 Task: Find the nearest metro station to the Louvre Museum in Paris.
Action: Mouse moved to (275, 209)
Screenshot: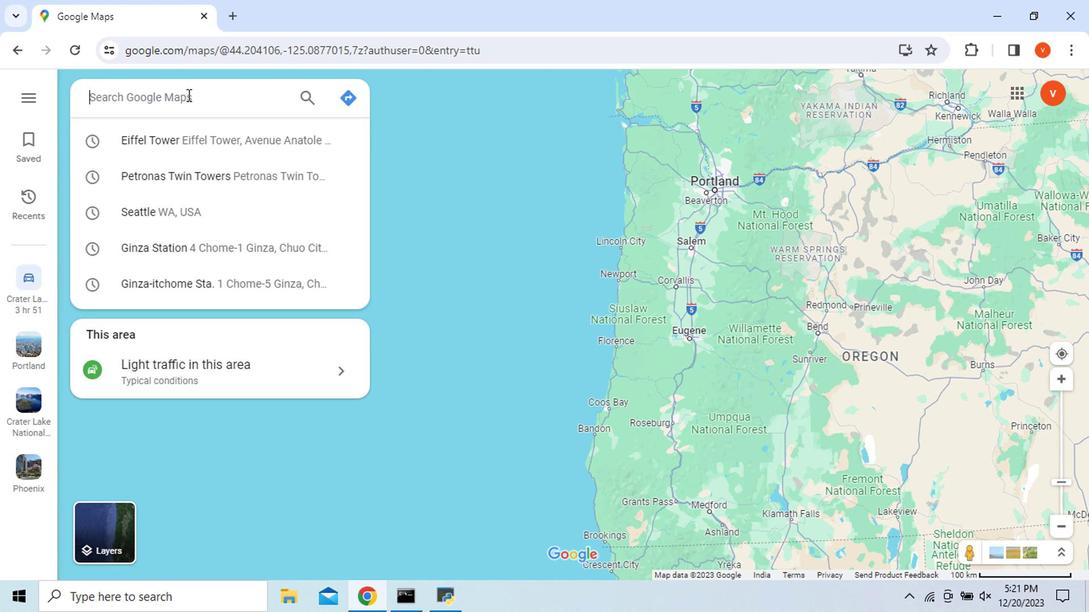 
Action: Mouse pressed left at (275, 209)
Screenshot: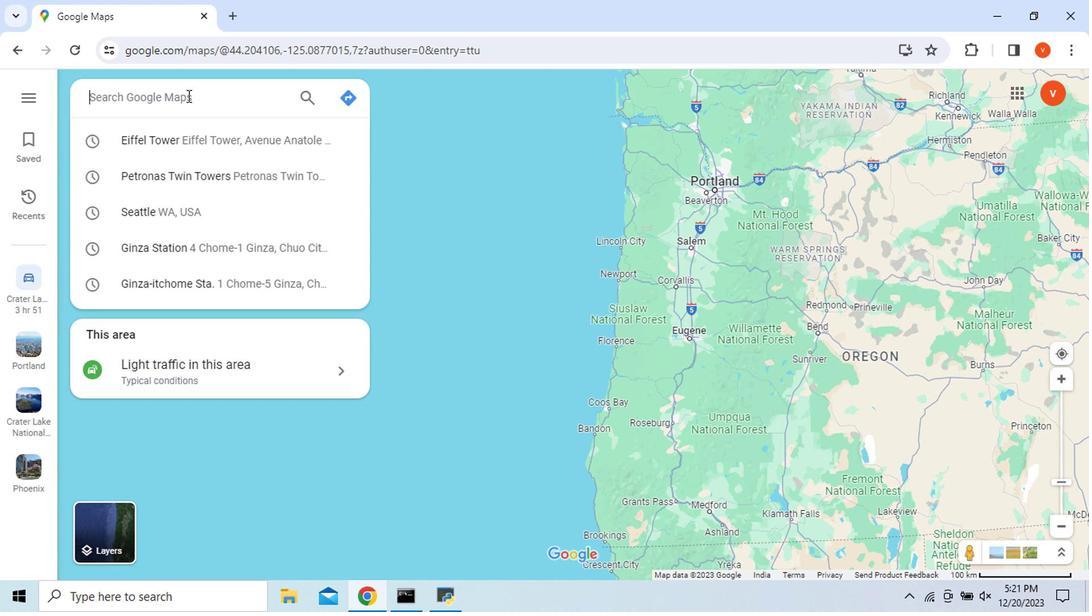 
Action: Mouse moved to (275, 211)
Screenshot: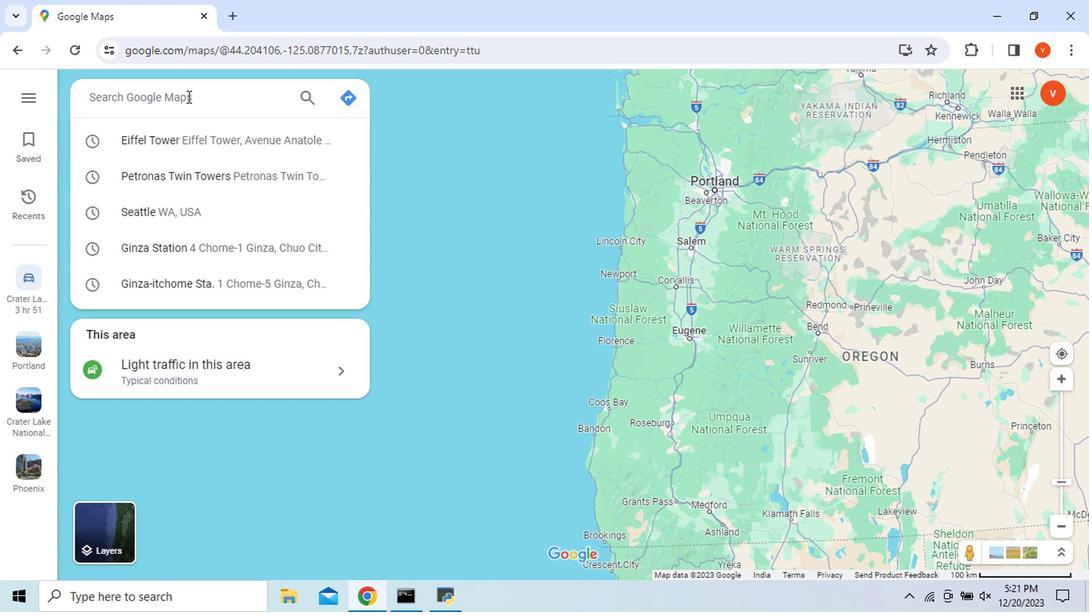
Action: Key pressed <Key.shift_r>Louvre
Screenshot: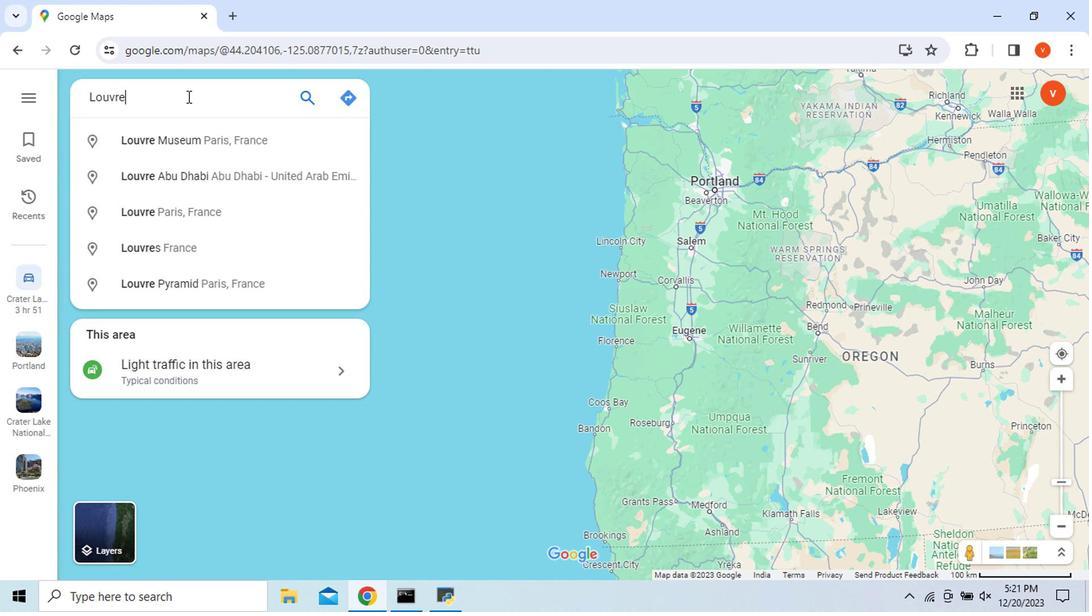 
Action: Mouse moved to (272, 237)
Screenshot: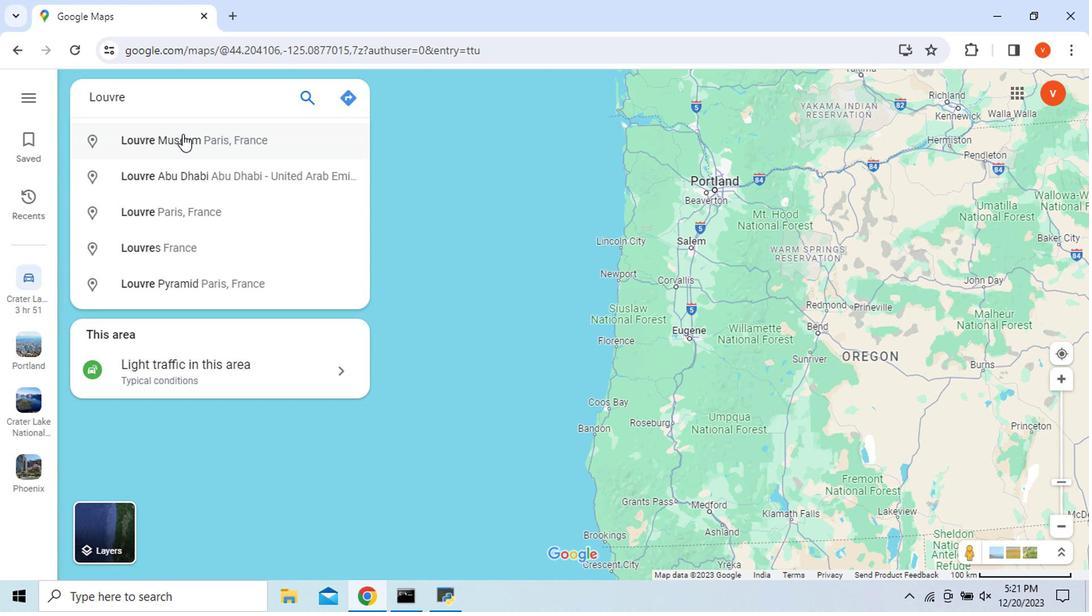 
Action: Mouse pressed left at (272, 237)
Screenshot: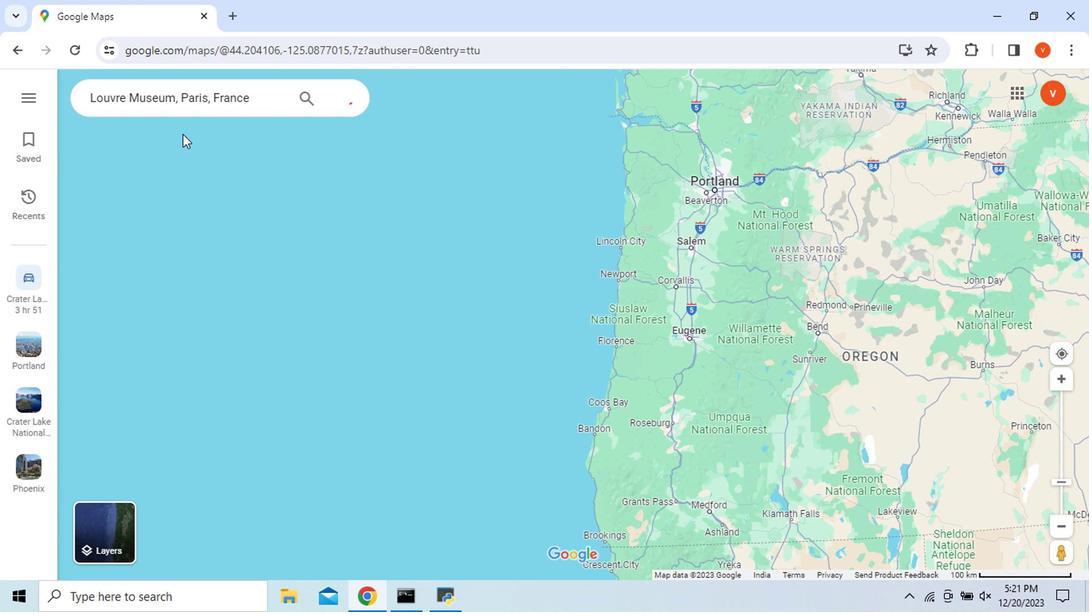 
Action: Mouse moved to (650, 211)
Screenshot: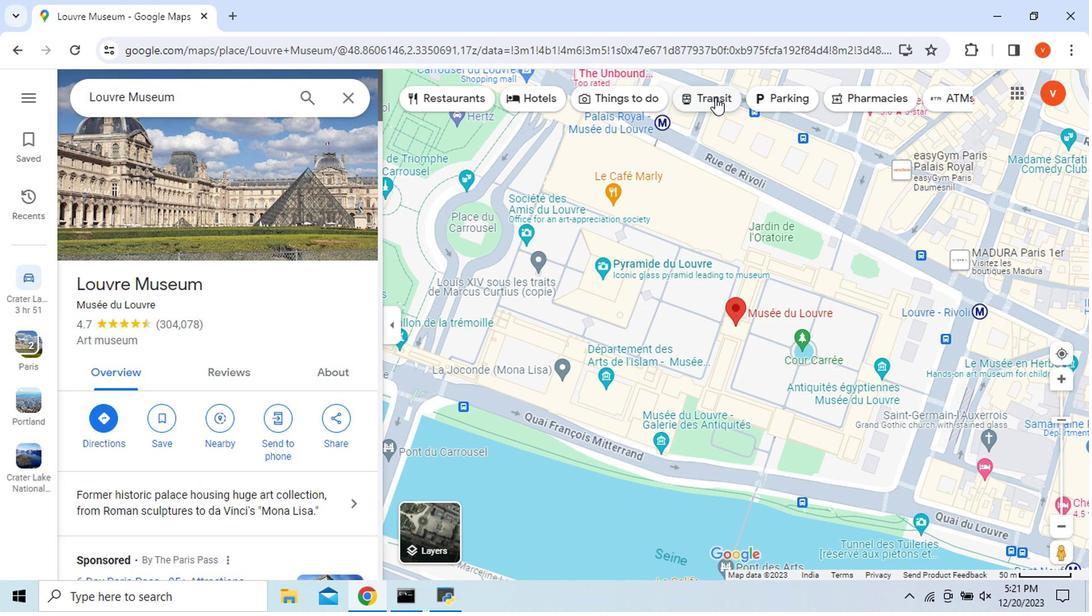 
Action: Mouse pressed left at (650, 211)
Screenshot: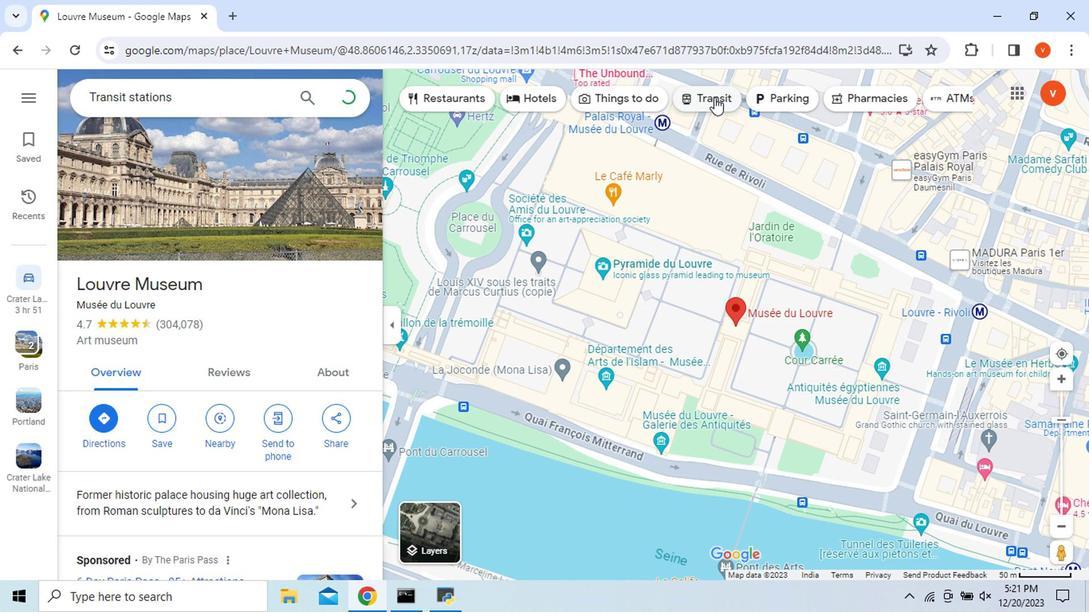 
Action: Mouse moved to (307, 448)
Screenshot: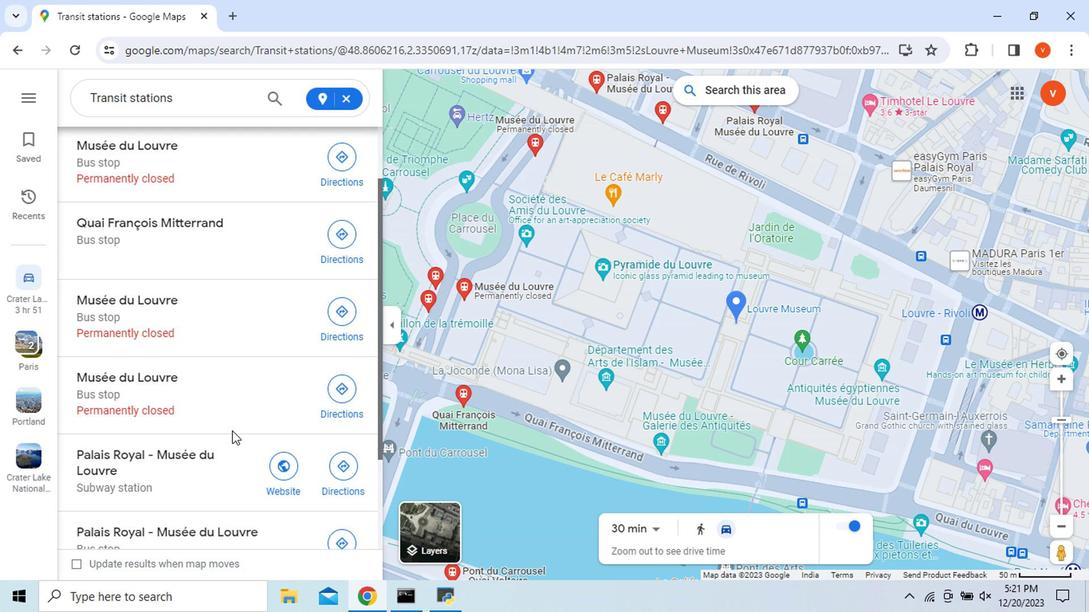 
Action: Mouse scrolled (307, 448) with delta (0, 0)
Screenshot: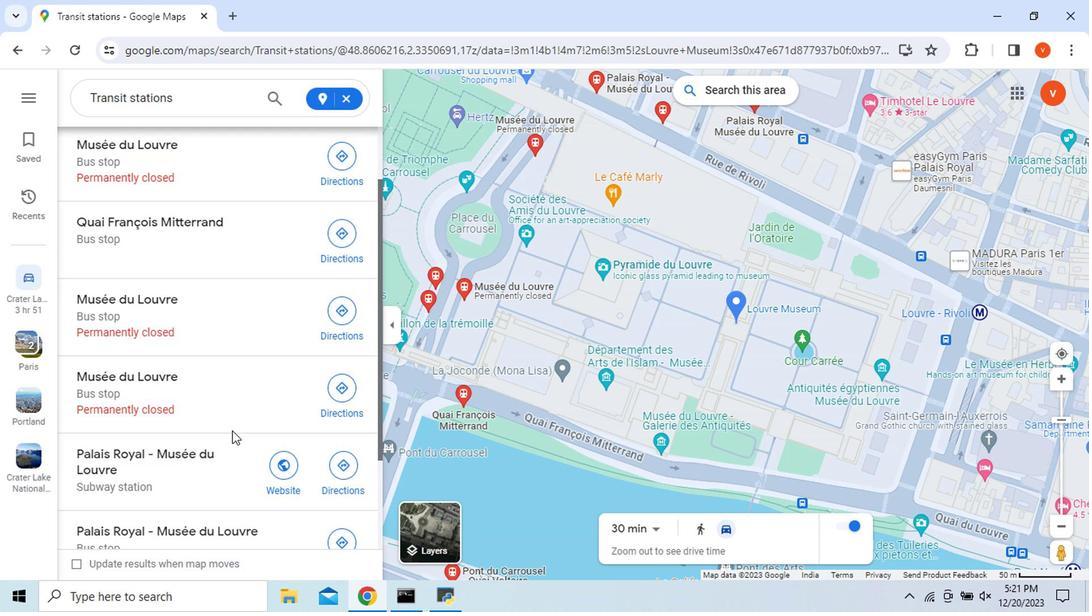 
Action: Mouse scrolled (307, 448) with delta (0, 0)
Screenshot: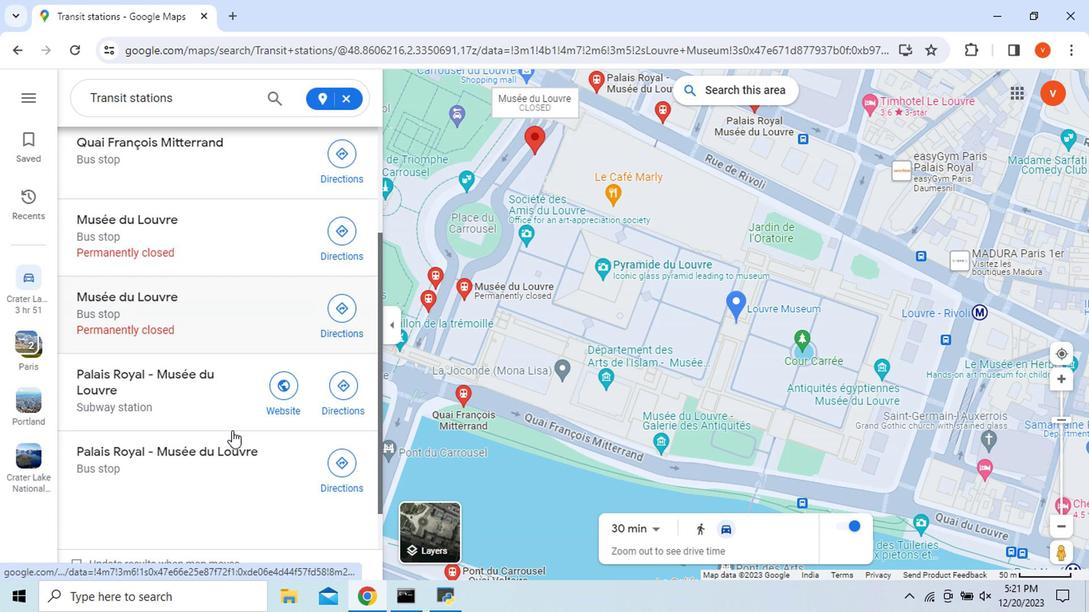 
Action: Mouse moved to (255, 424)
Screenshot: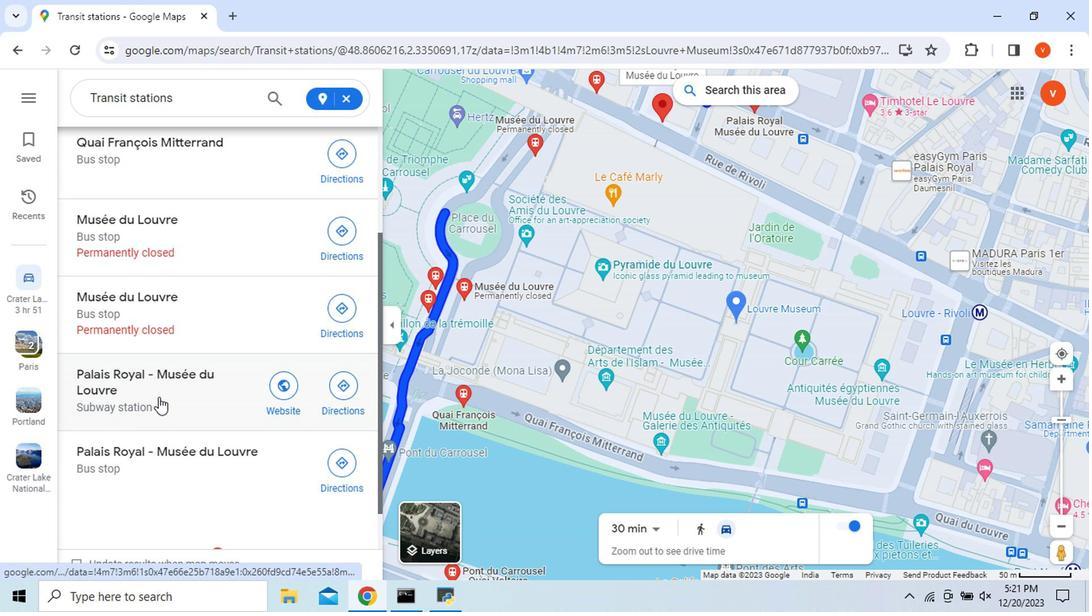 
Action: Mouse pressed left at (255, 424)
Screenshot: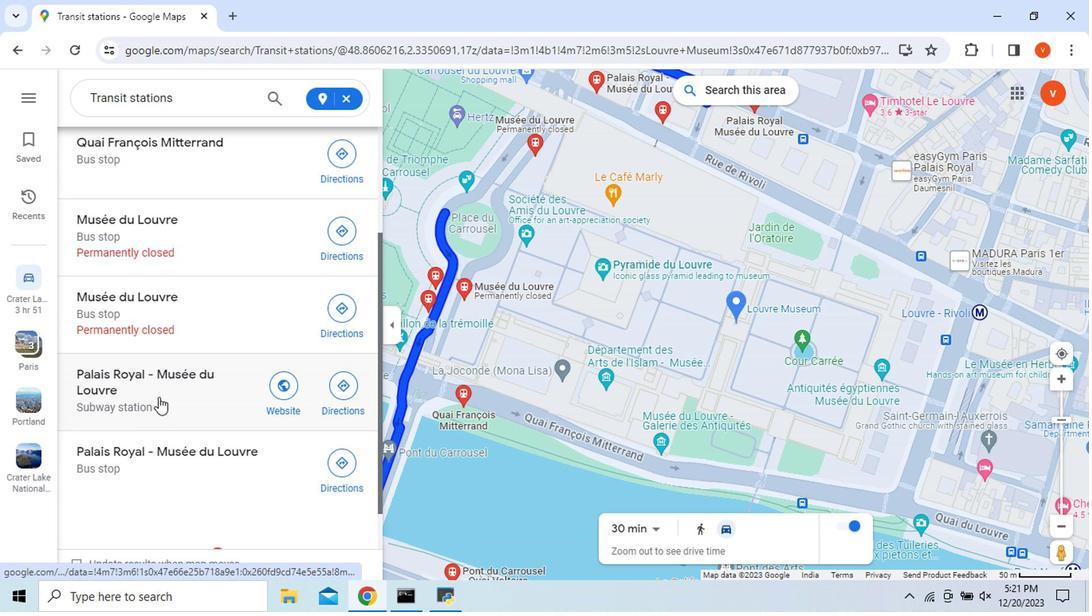 
Action: Mouse moved to (565, 478)
Screenshot: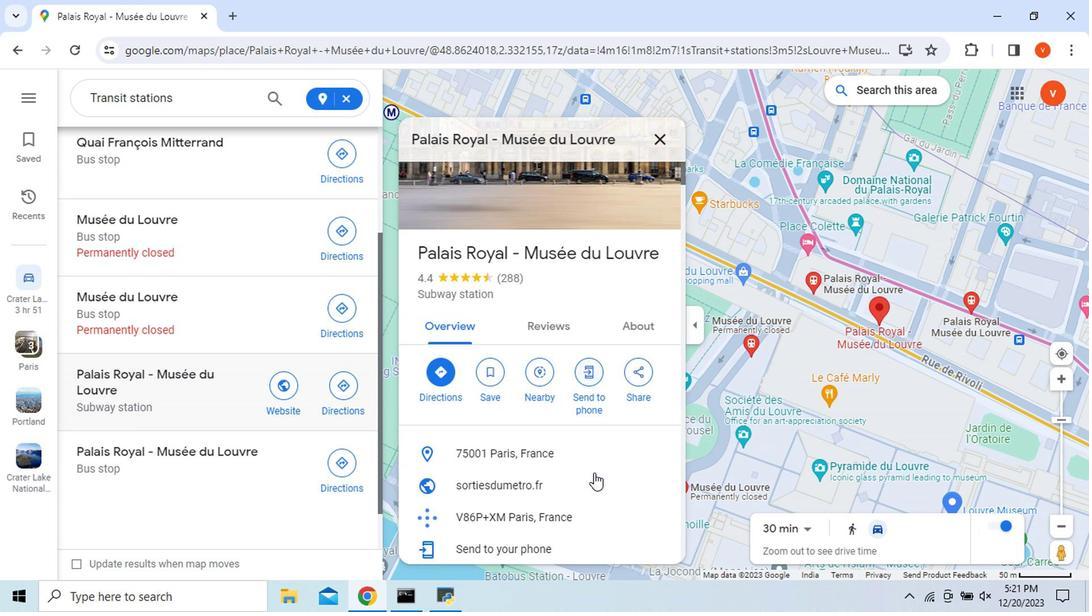 
Action: Mouse scrolled (565, 478) with delta (0, 0)
Screenshot: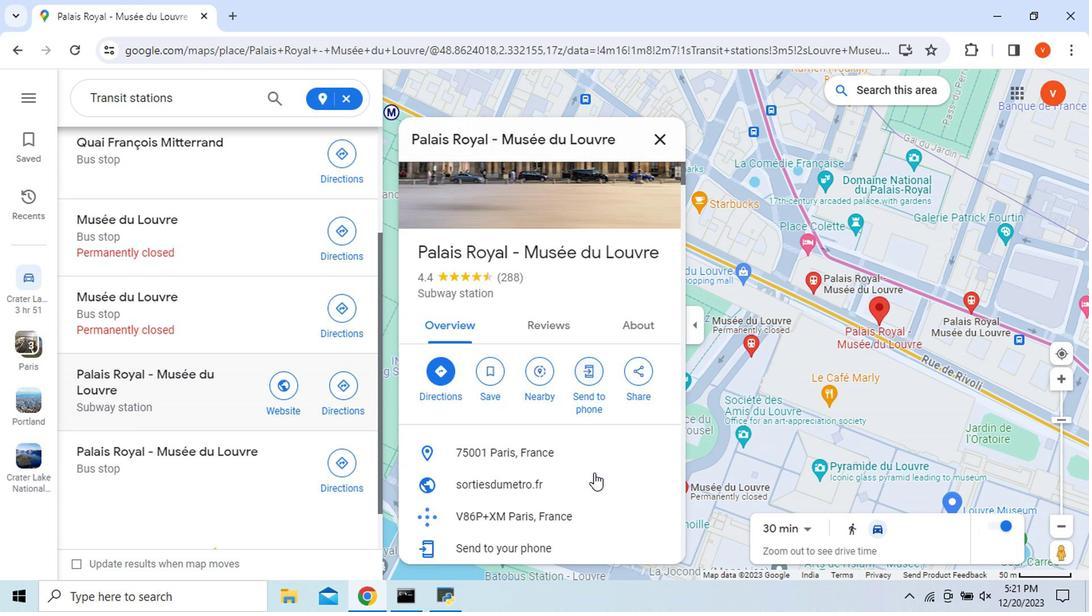 
Action: Mouse scrolled (565, 478) with delta (0, 0)
Screenshot: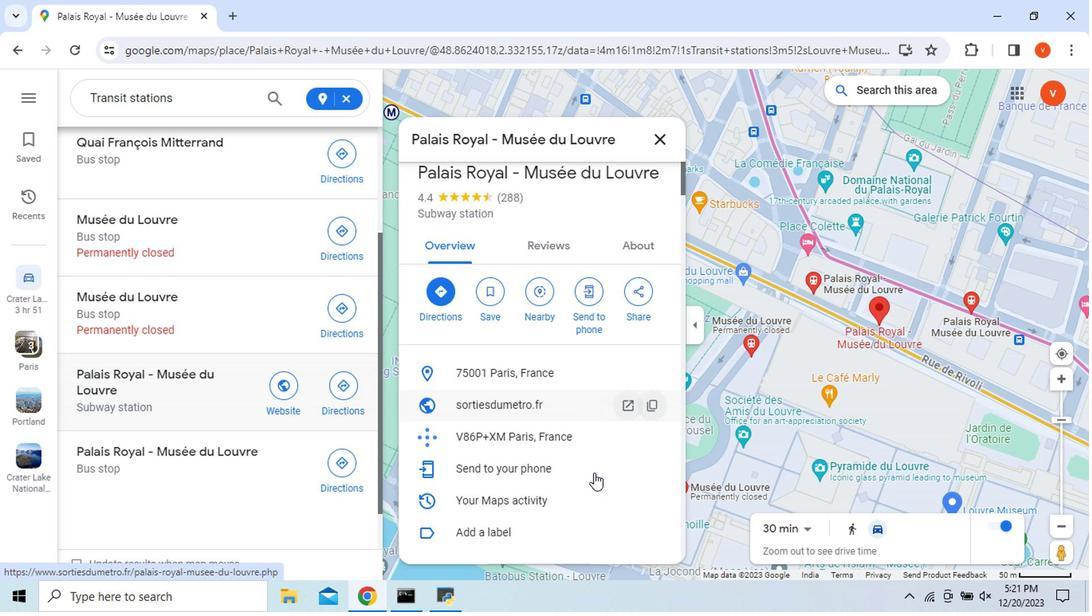 
Action: Mouse scrolled (565, 478) with delta (0, 0)
Screenshot: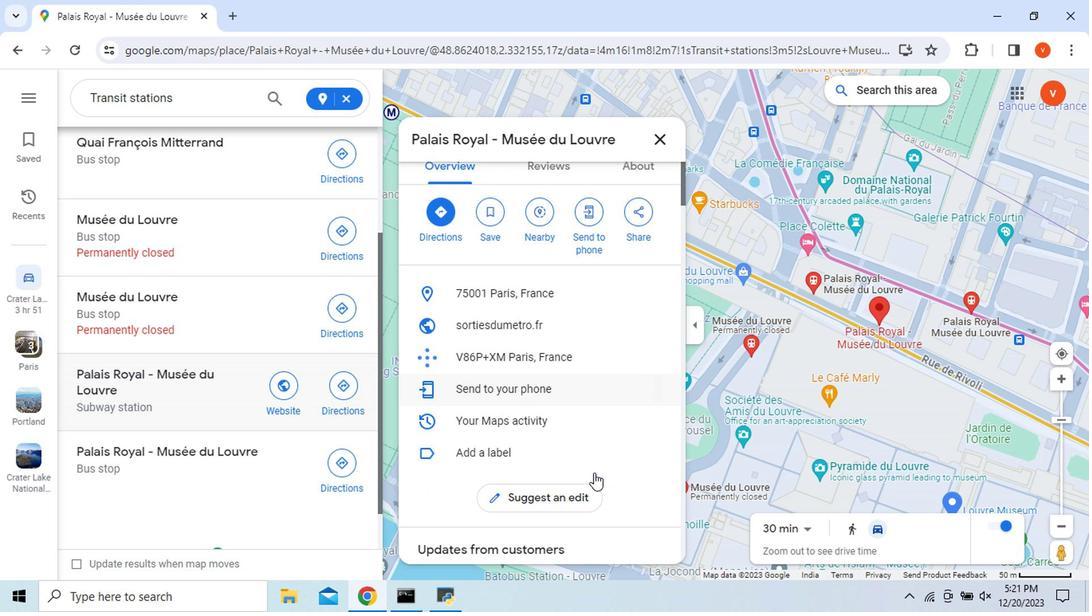 
Action: Mouse scrolled (565, 478) with delta (0, 0)
Screenshot: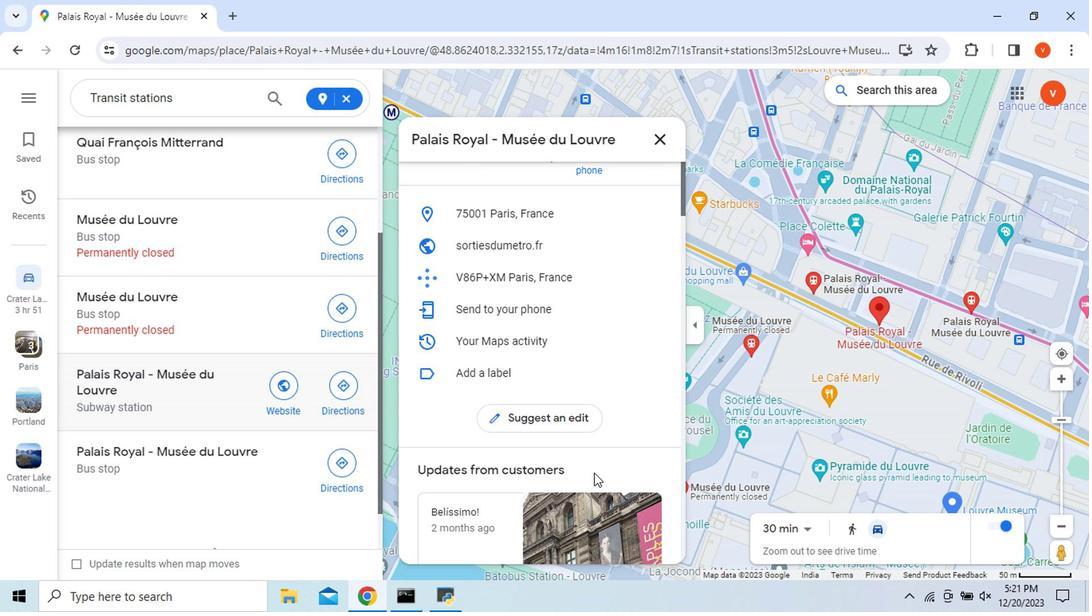 
Action: Mouse scrolled (565, 478) with delta (0, 0)
Screenshot: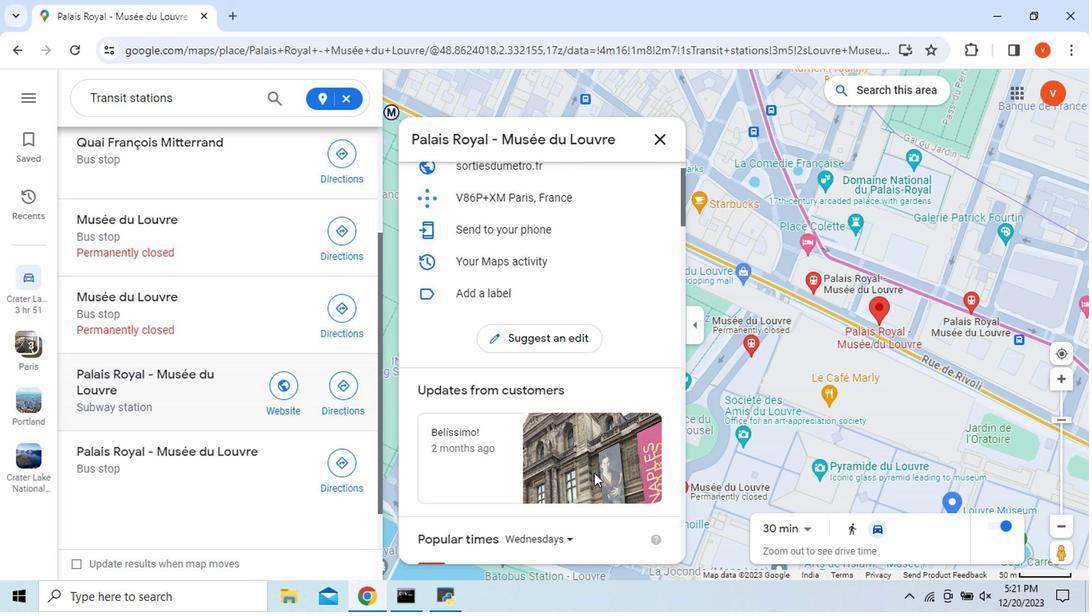 
Action: Mouse scrolled (565, 478) with delta (0, 0)
Screenshot: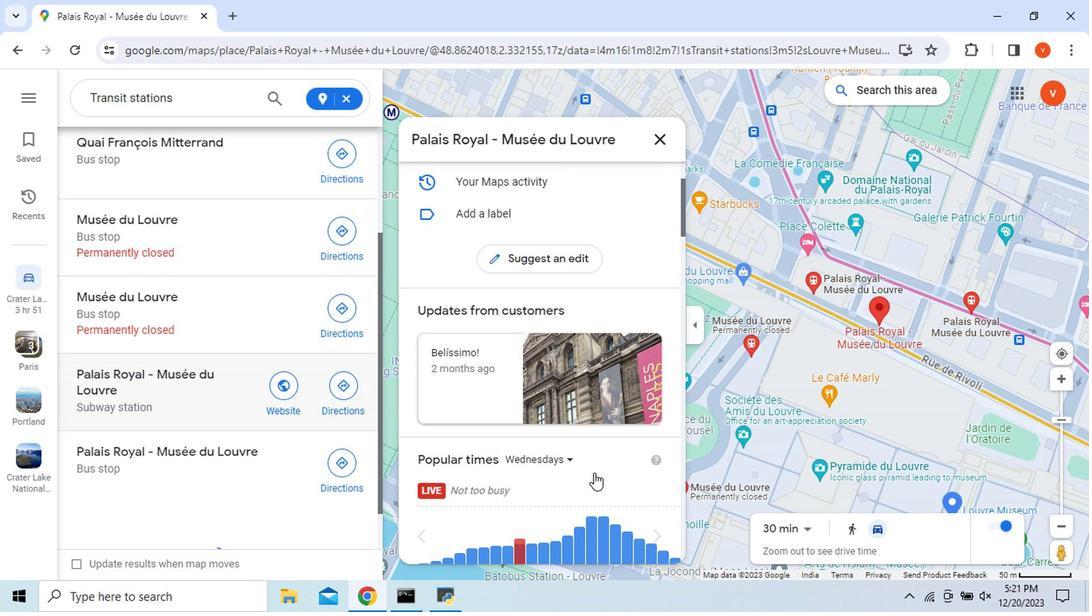 
Action: Mouse scrolled (565, 478) with delta (0, 0)
Screenshot: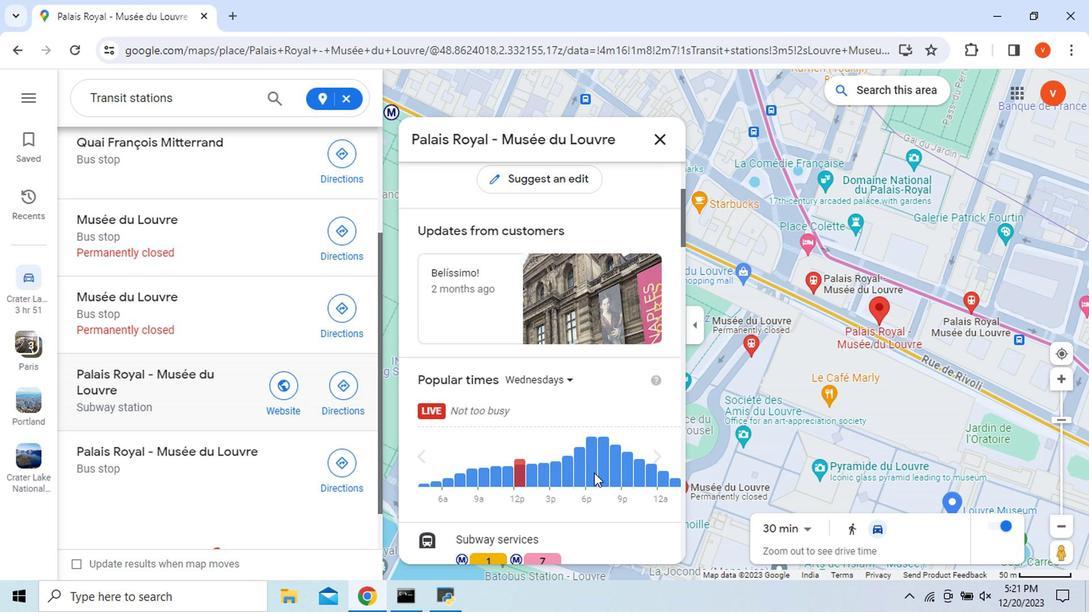 
Action: Mouse scrolled (565, 478) with delta (0, 0)
Screenshot: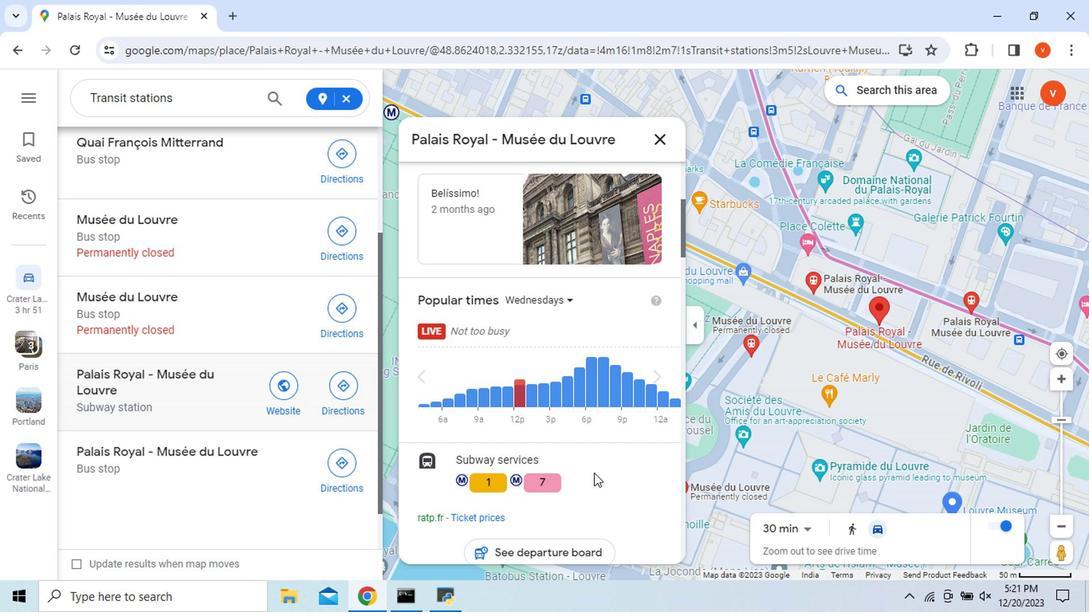 
Action: Mouse scrolled (565, 478) with delta (0, 0)
Screenshot: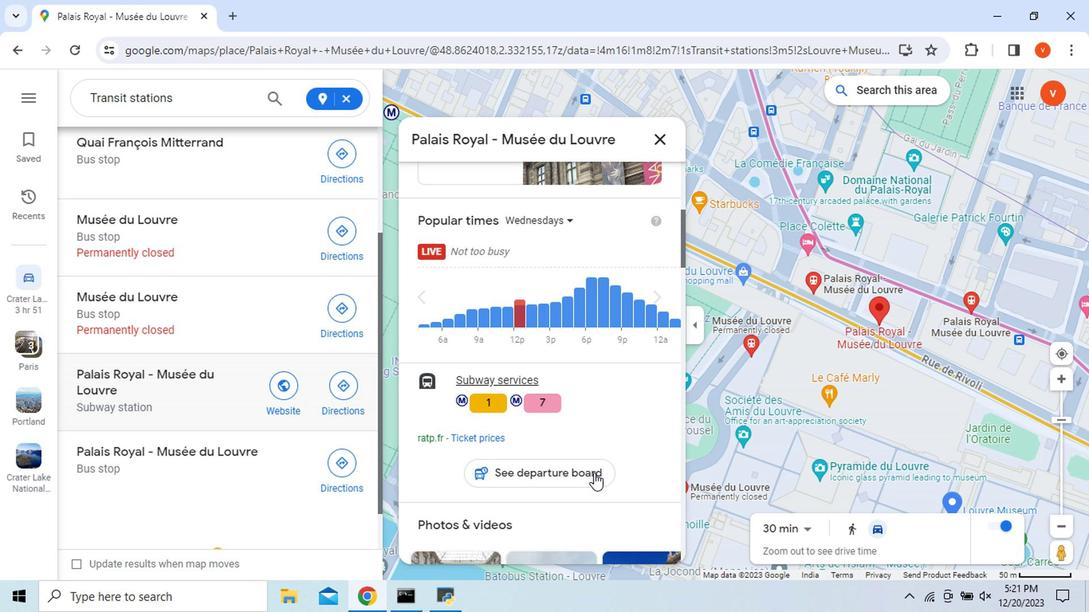 
Action: Mouse moved to (493, 423)
Screenshot: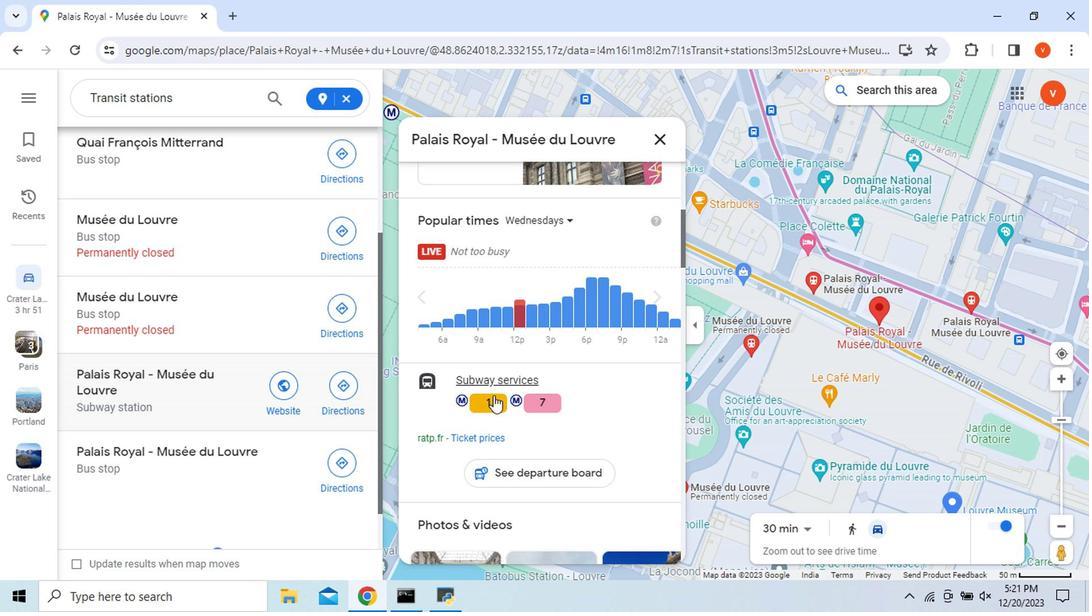 
Action: Mouse pressed left at (493, 423)
Screenshot: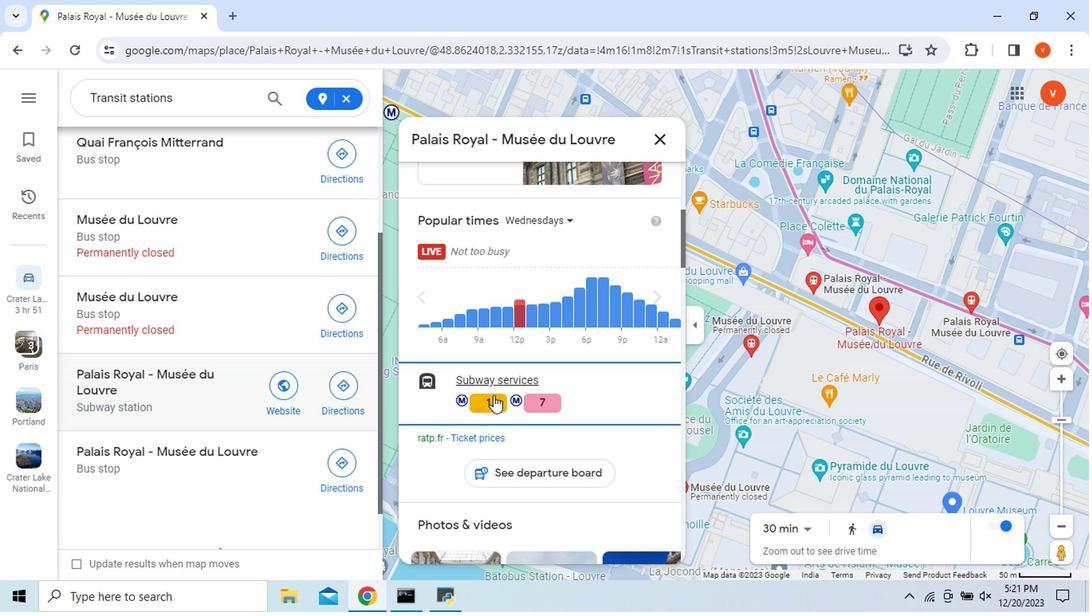 
Action: Mouse moved to (445, 243)
Screenshot: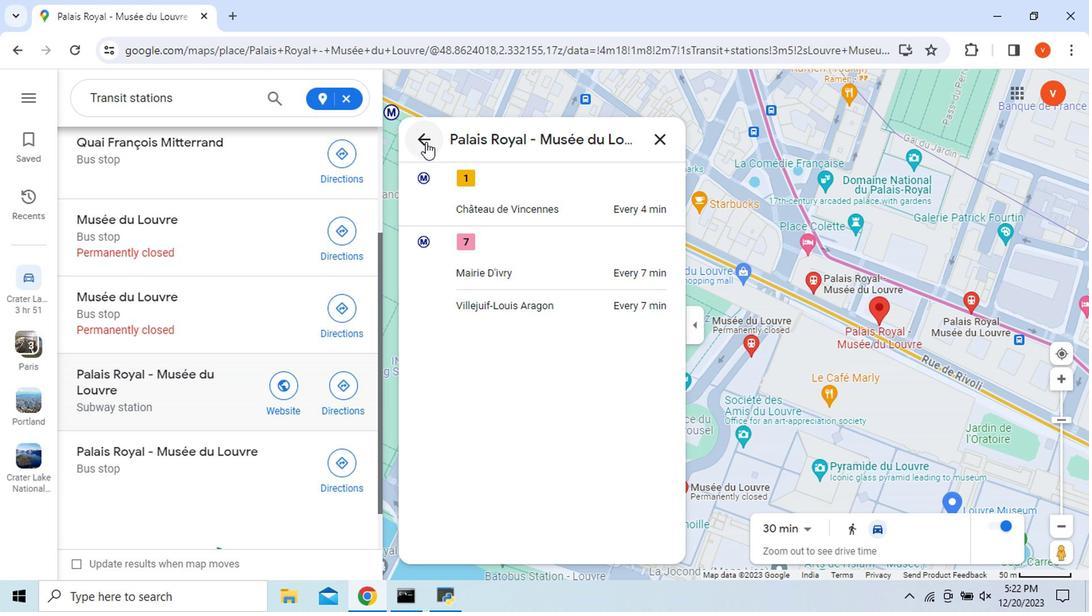 
Action: Mouse pressed left at (445, 243)
Screenshot: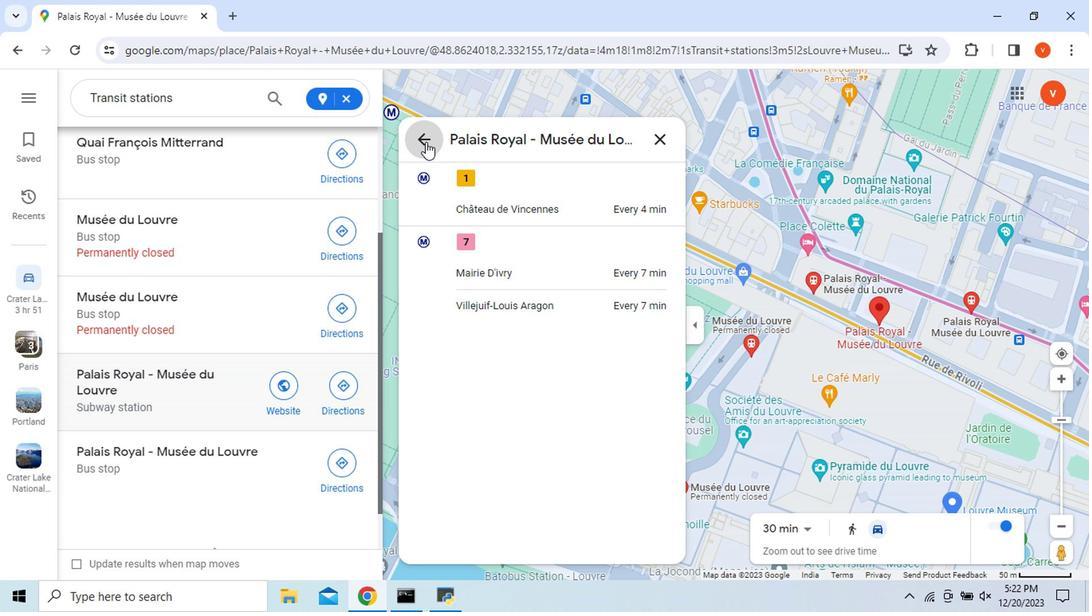 
Action: Mouse moved to (518, 511)
Screenshot: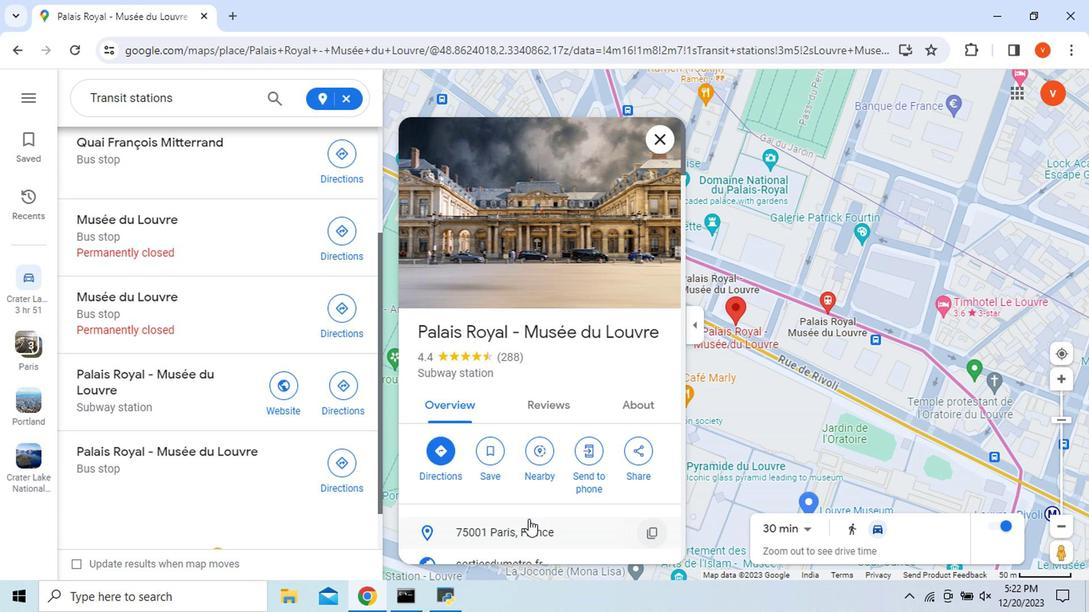 
Action: Mouse scrolled (518, 511) with delta (0, 0)
Screenshot: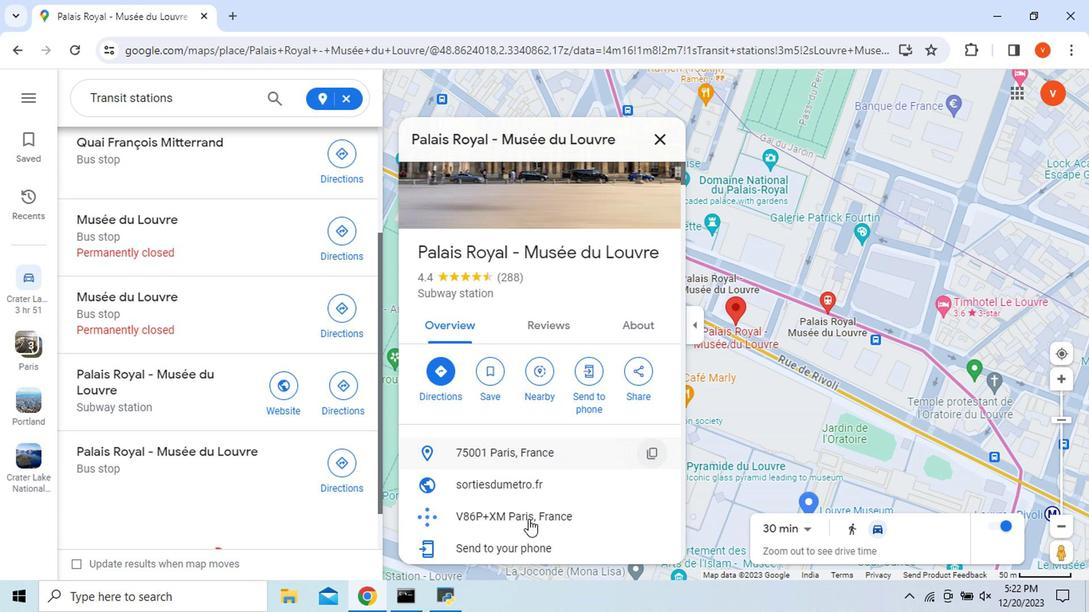 
Action: Mouse scrolled (518, 511) with delta (0, 0)
Screenshot: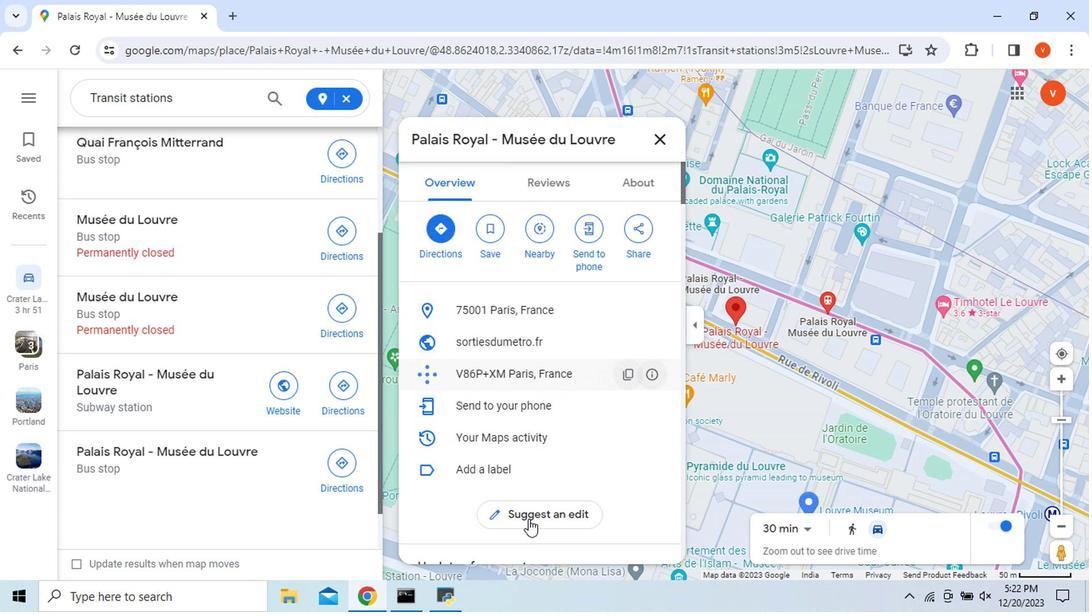 
Action: Mouse scrolled (518, 511) with delta (0, 0)
Screenshot: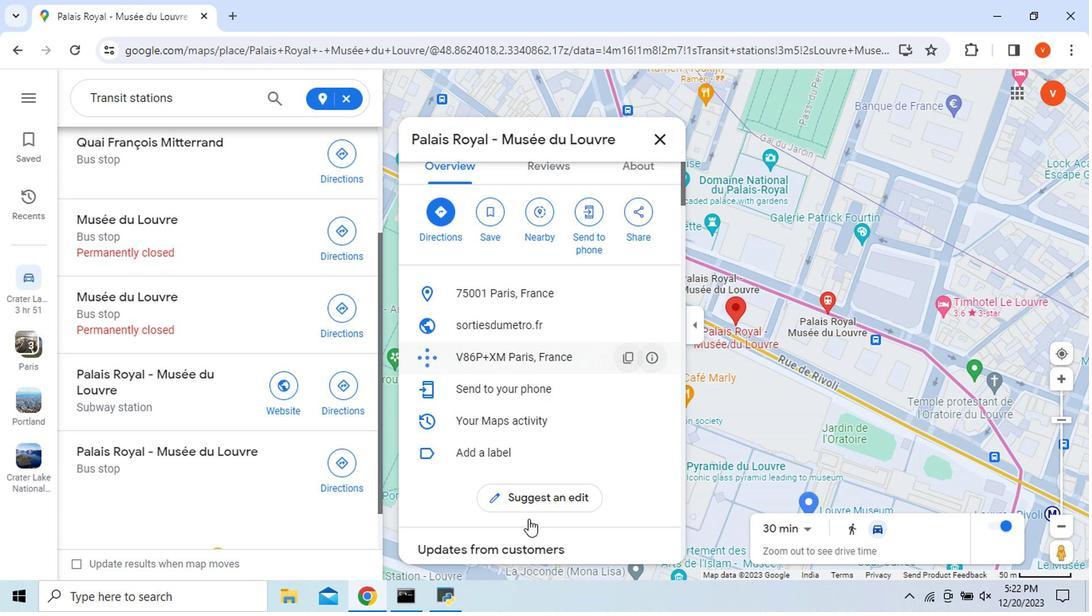 
Action: Mouse scrolled (518, 511) with delta (0, 0)
Screenshot: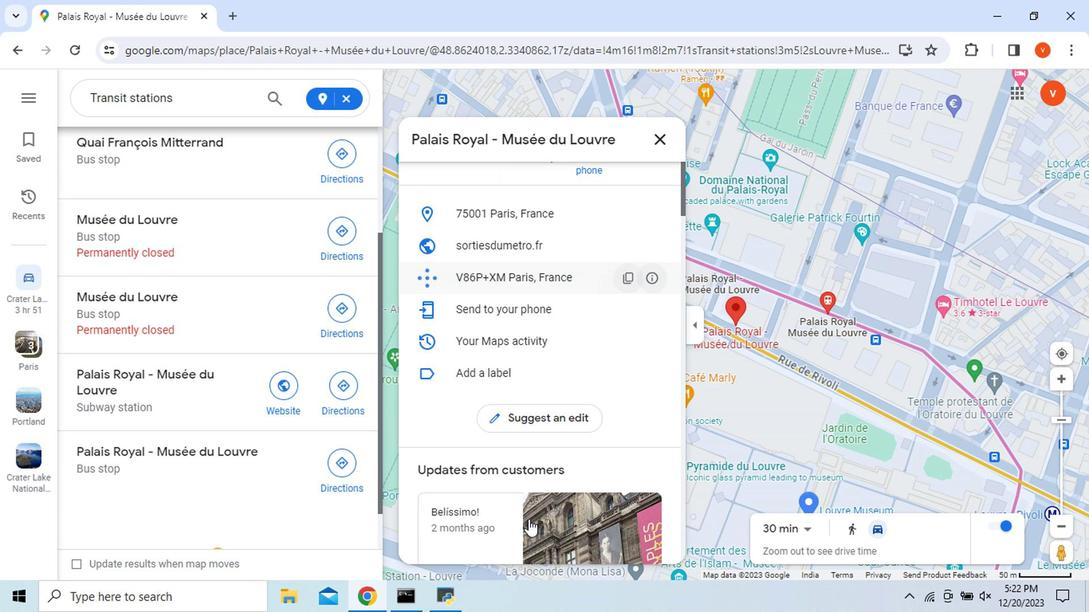 
Action: Mouse scrolled (518, 511) with delta (0, 0)
Screenshot: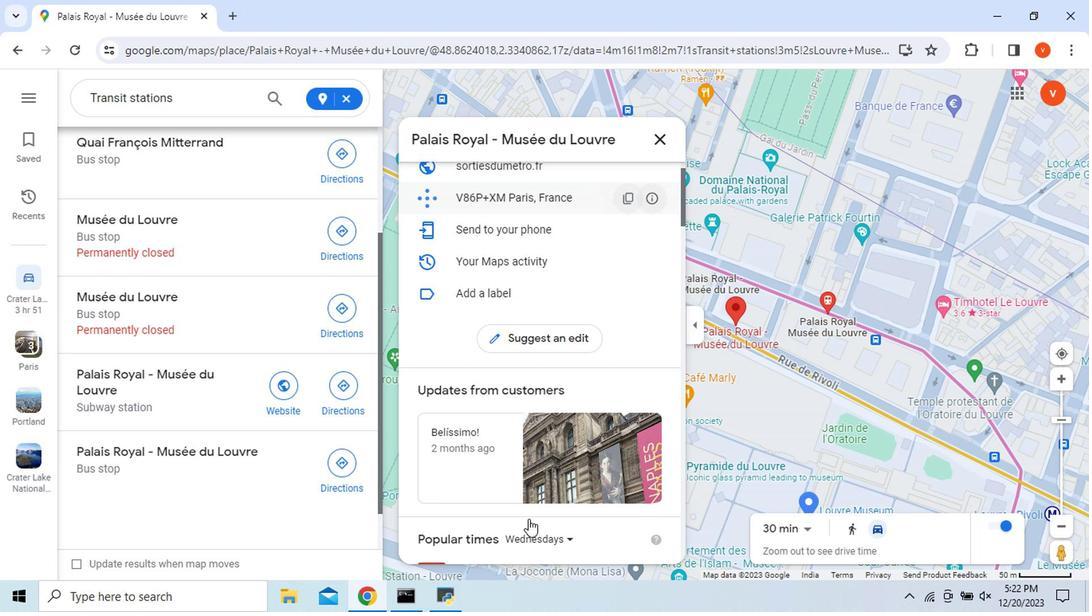 
Action: Mouse scrolled (518, 511) with delta (0, 0)
Screenshot: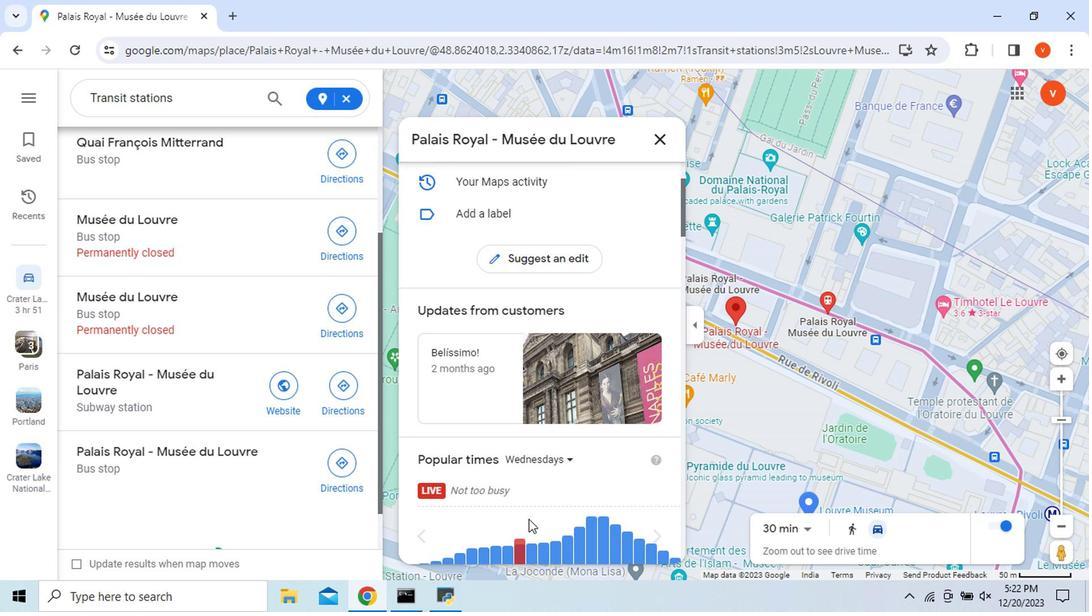 
Action: Mouse scrolled (518, 511) with delta (0, 0)
Screenshot: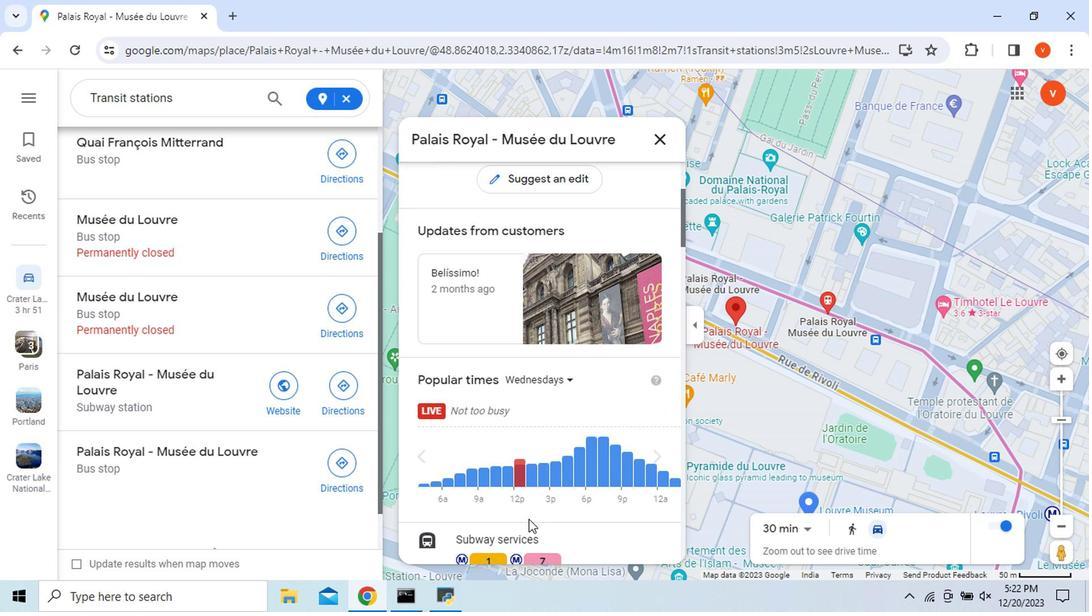 
Action: Mouse scrolled (518, 511) with delta (0, 0)
Screenshot: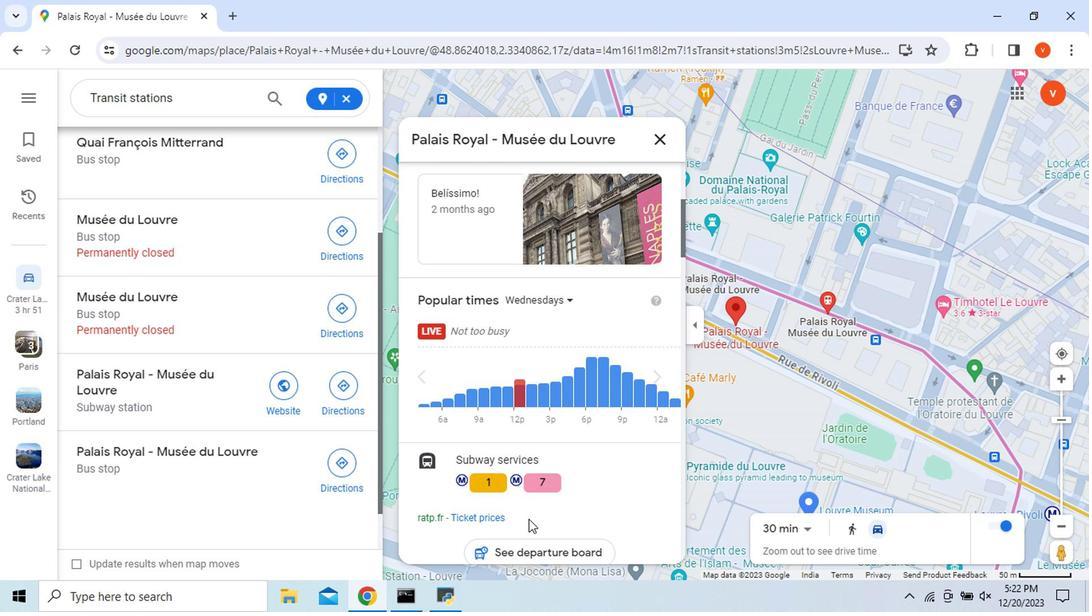 
Action: Mouse moved to (528, 485)
Screenshot: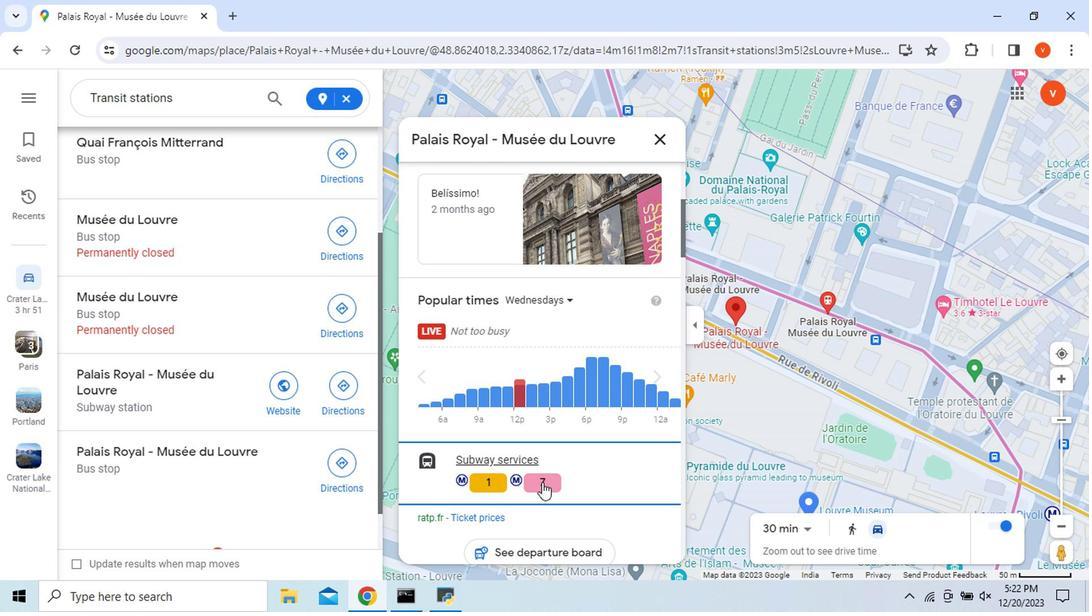 
Action: Mouse pressed left at (528, 485)
Screenshot: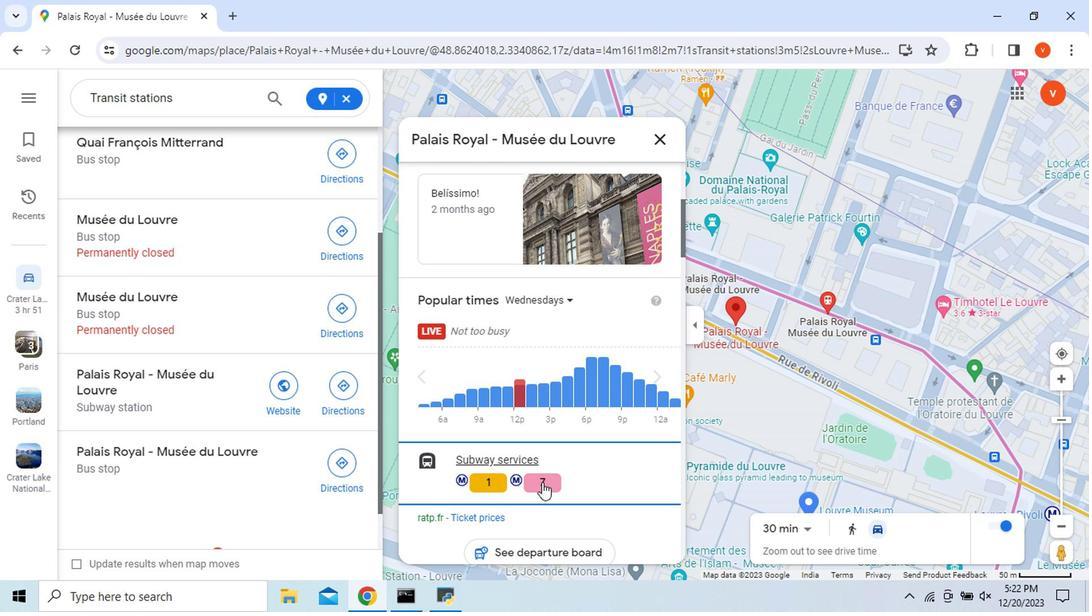 
Action: Mouse moved to (445, 236)
Screenshot: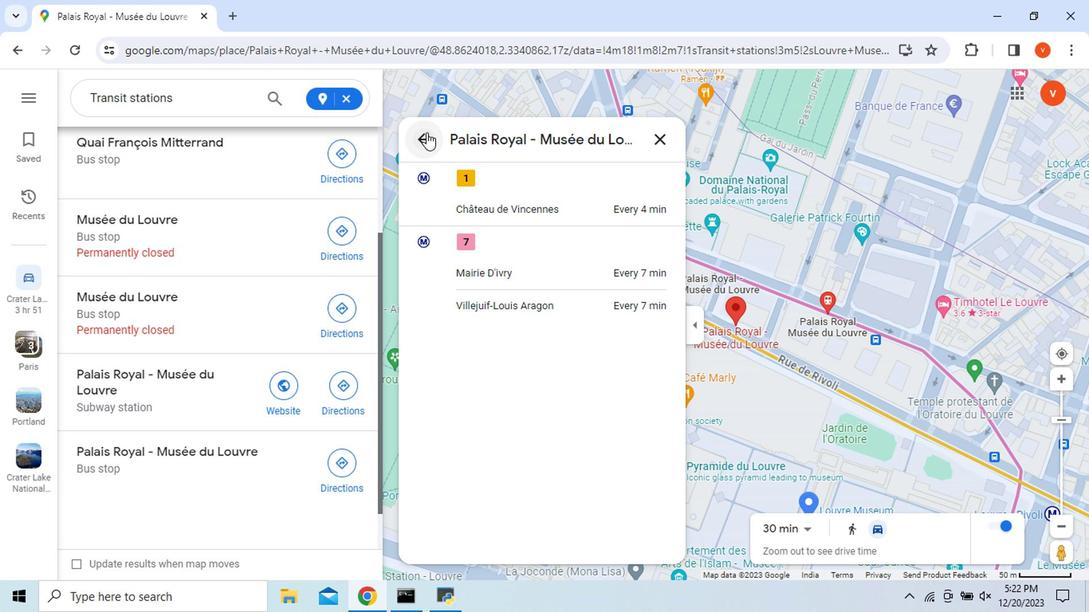 
Action: Mouse pressed left at (445, 236)
Screenshot: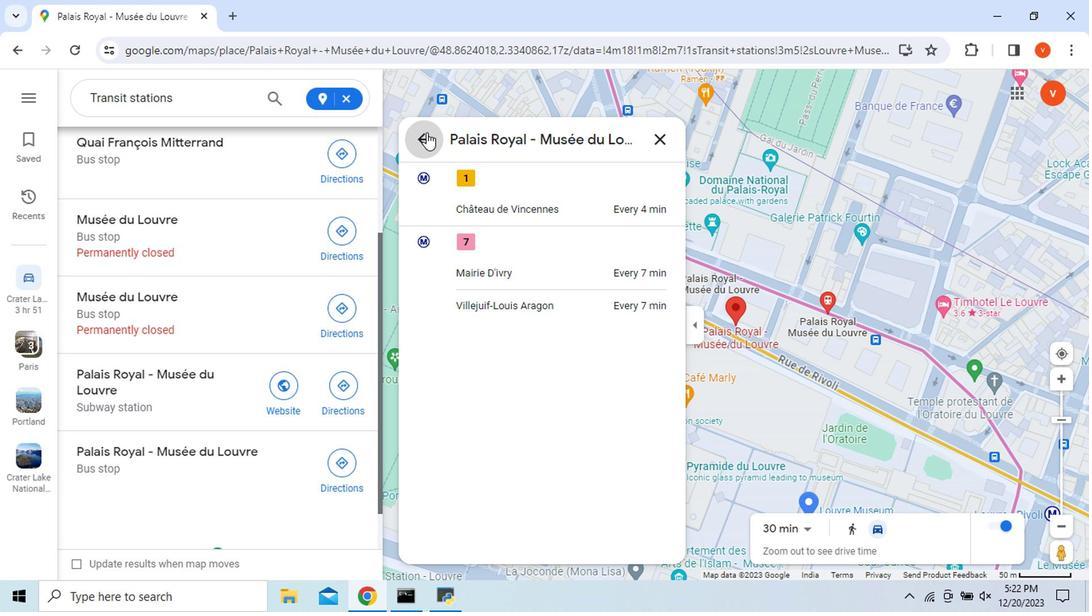 
Action: Mouse moved to (560, 483)
Screenshot: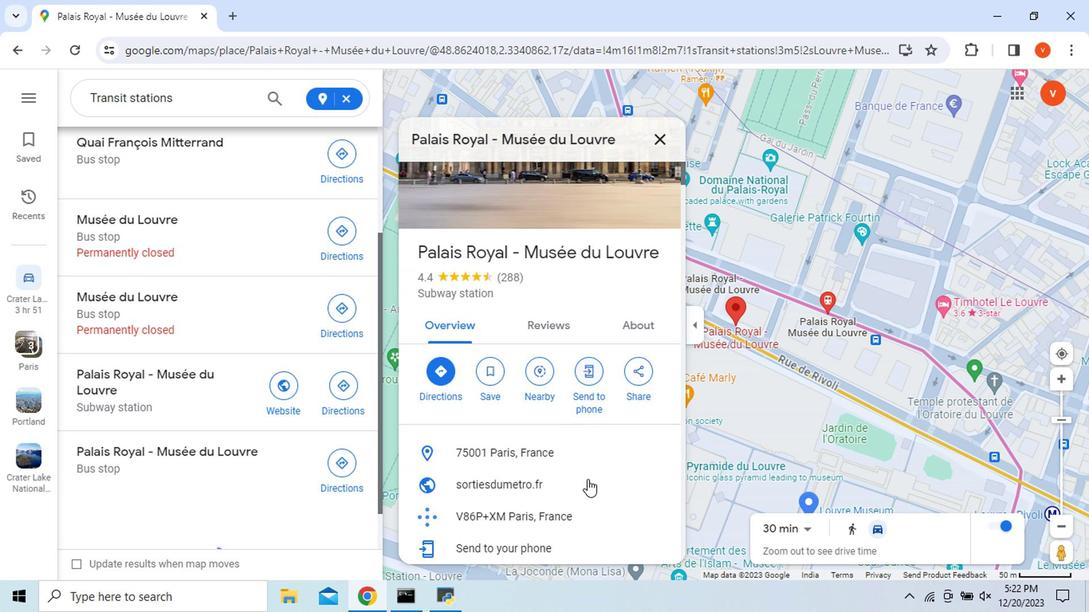 
Action: Mouse scrolled (560, 482) with delta (0, 0)
Screenshot: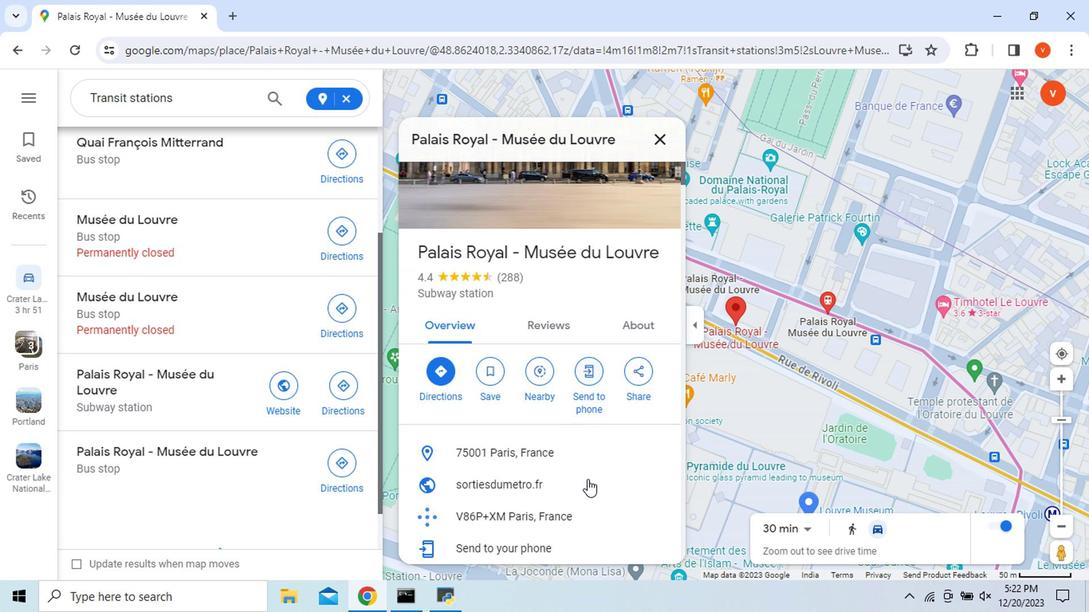 
Action: Mouse scrolled (560, 482) with delta (0, 0)
Screenshot: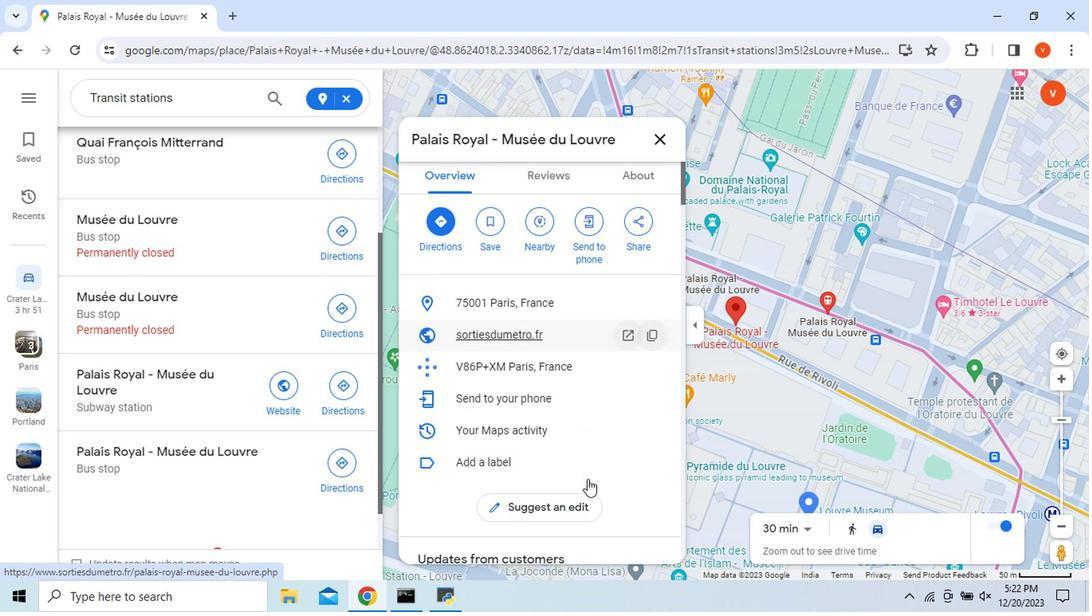 
Action: Mouse scrolled (560, 482) with delta (0, 0)
Screenshot: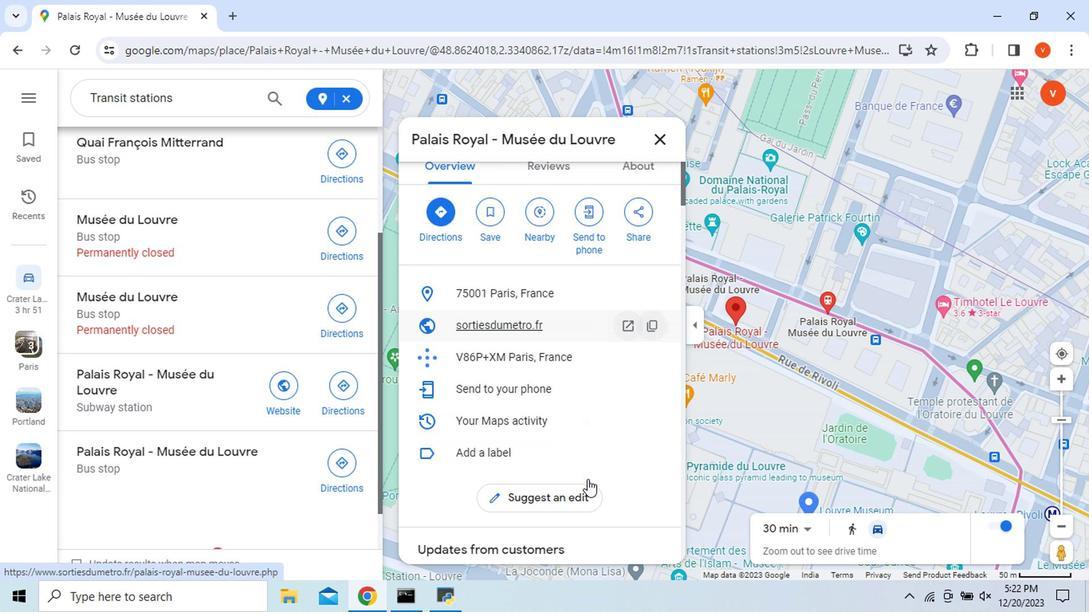 
Action: Mouse scrolled (560, 482) with delta (0, 0)
Screenshot: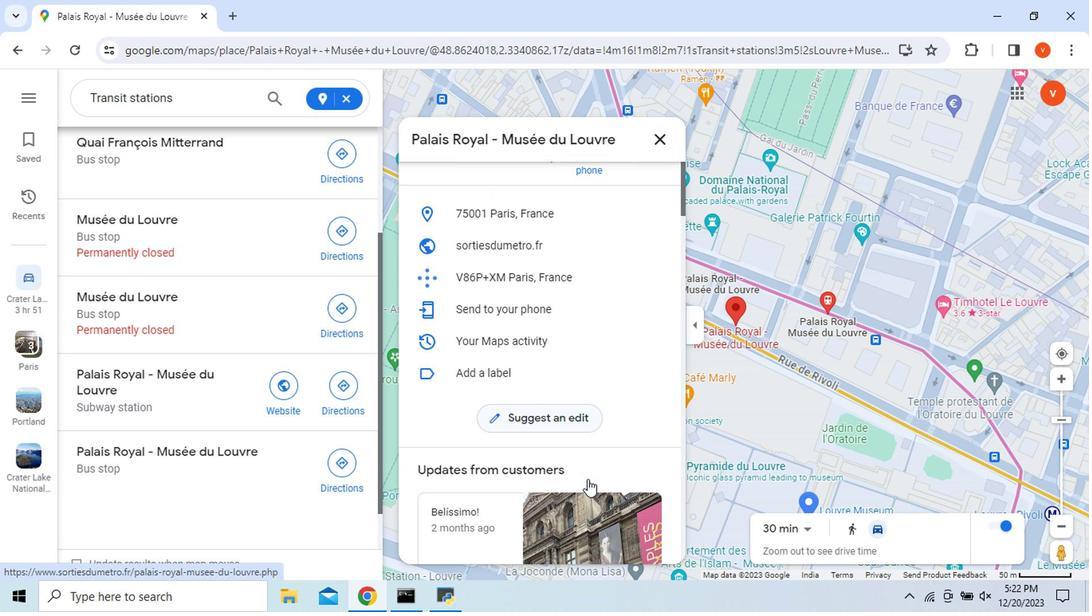 
Action: Mouse scrolled (560, 482) with delta (0, 0)
Screenshot: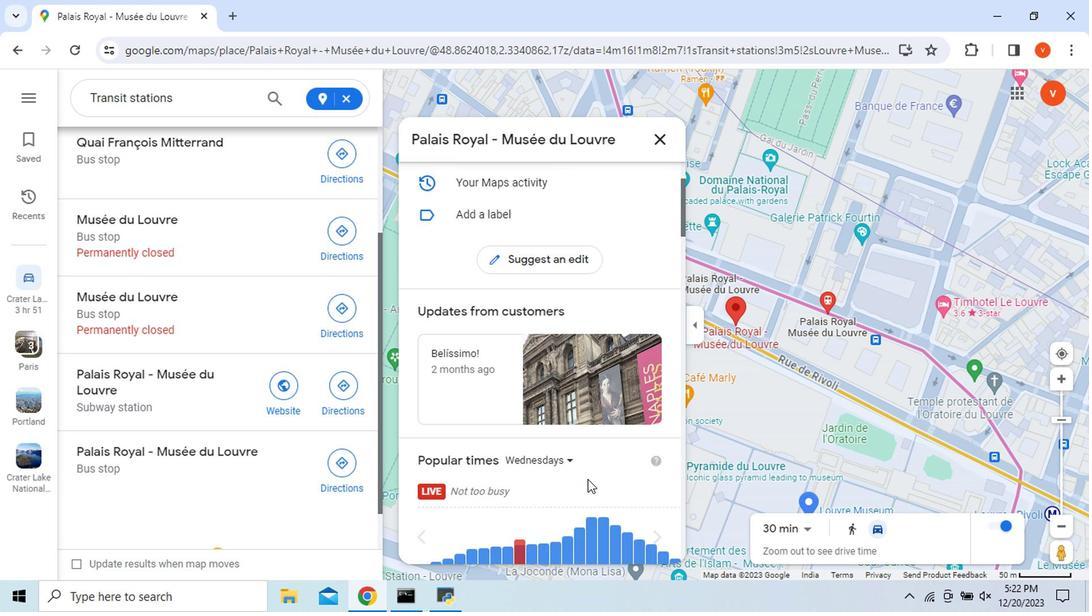 
Action: Mouse scrolled (560, 482) with delta (0, 0)
Screenshot: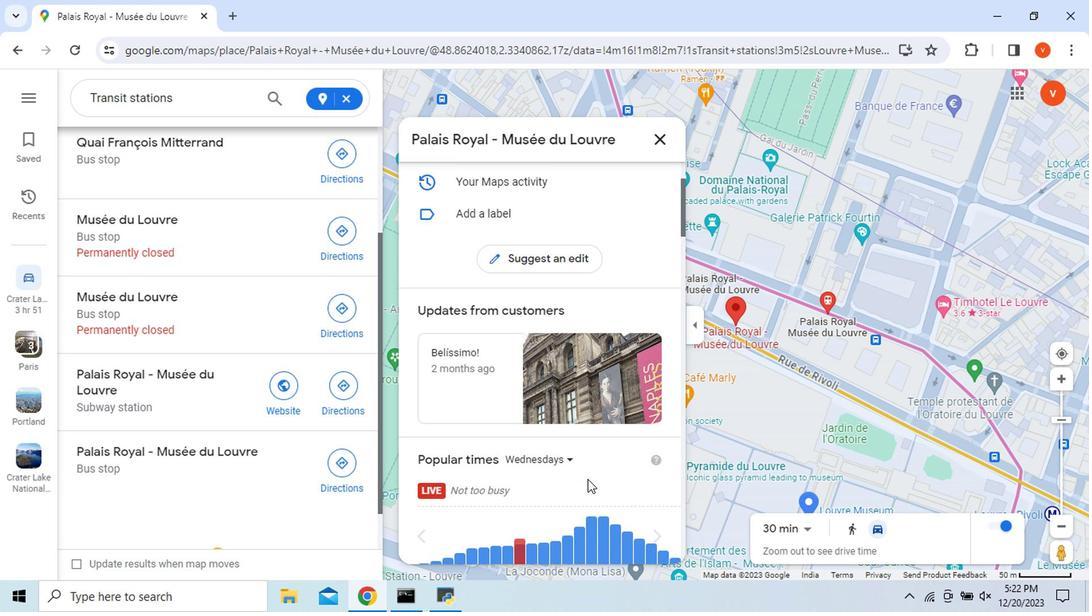 
Action: Mouse scrolled (560, 482) with delta (0, 0)
Screenshot: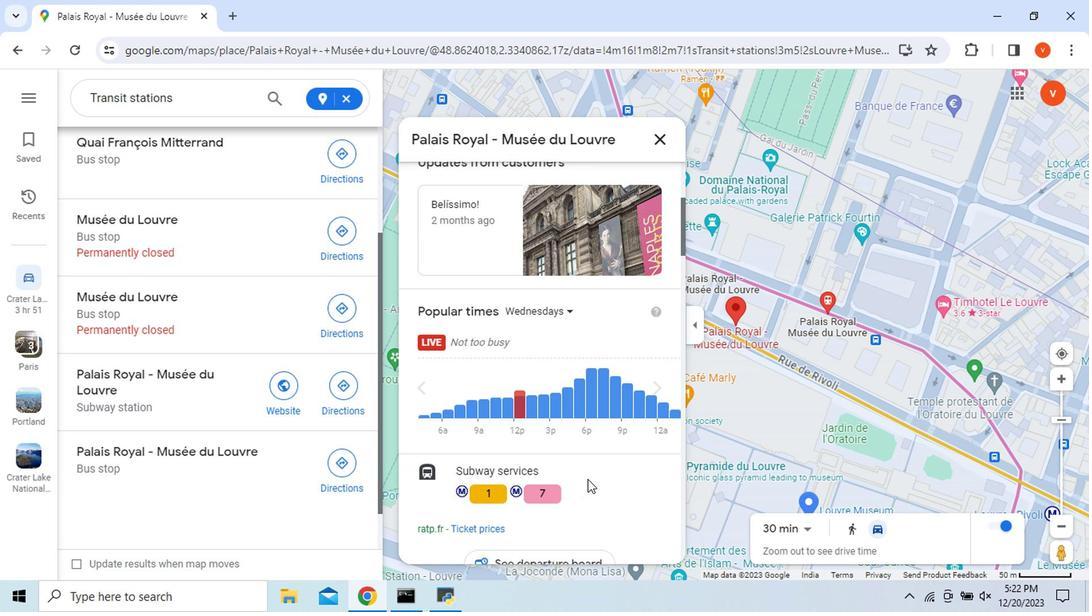 
Action: Mouse scrolled (560, 482) with delta (0, 0)
Screenshot: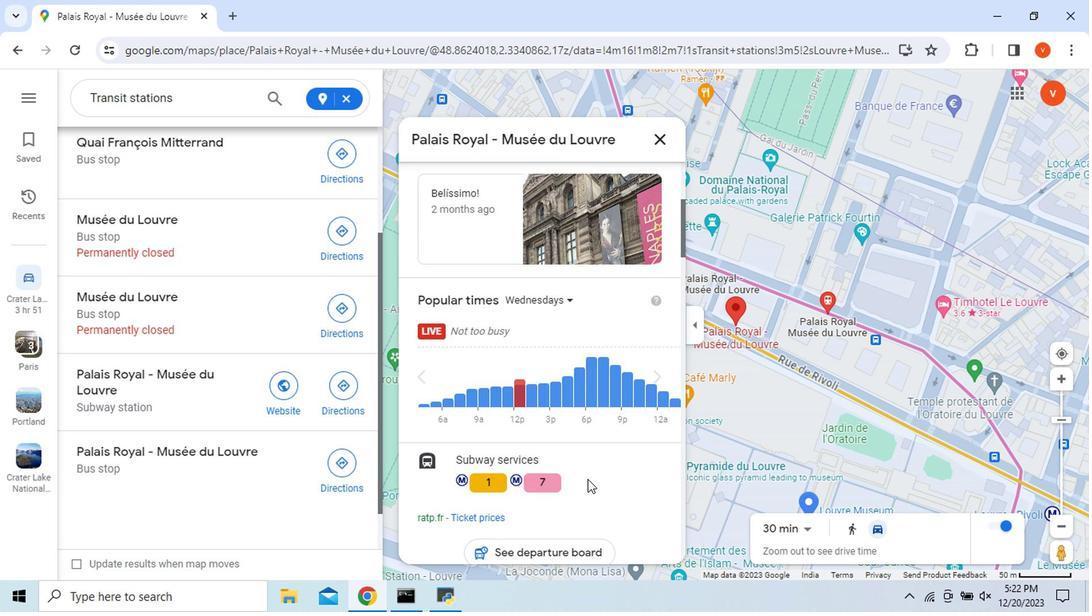 
Action: Mouse scrolled (560, 482) with delta (0, 0)
Screenshot: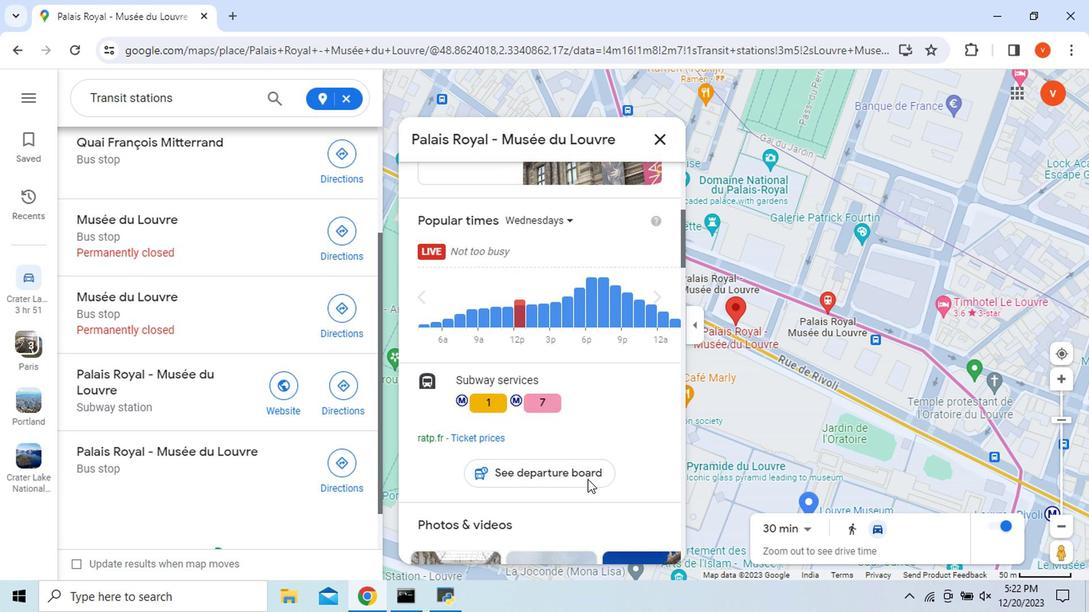 
Action: Mouse scrolled (560, 482) with delta (0, 0)
Screenshot: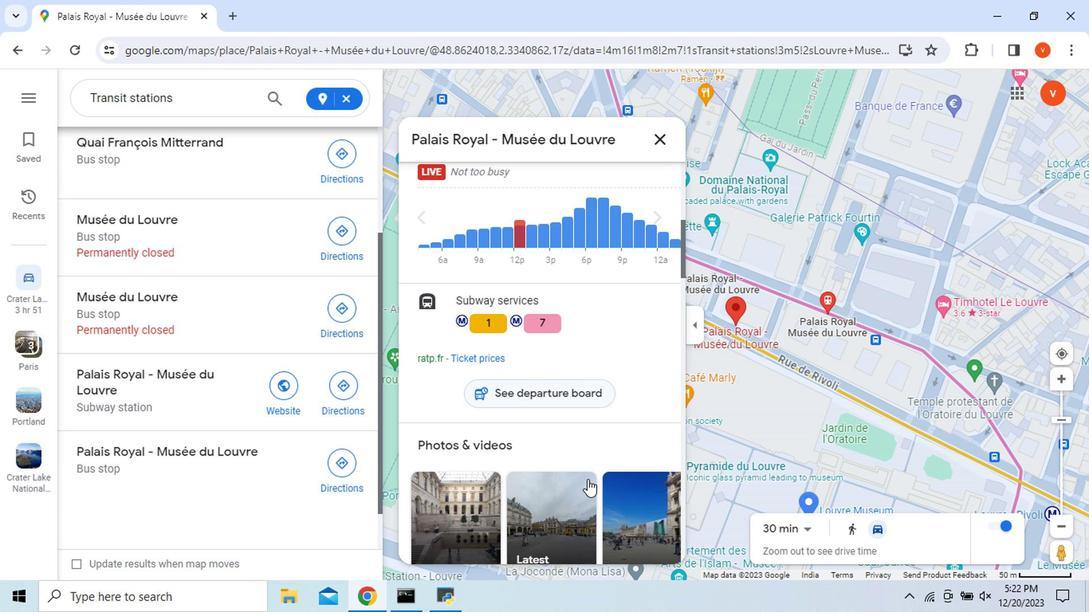 
Action: Mouse scrolled (560, 483) with delta (0, 0)
Screenshot: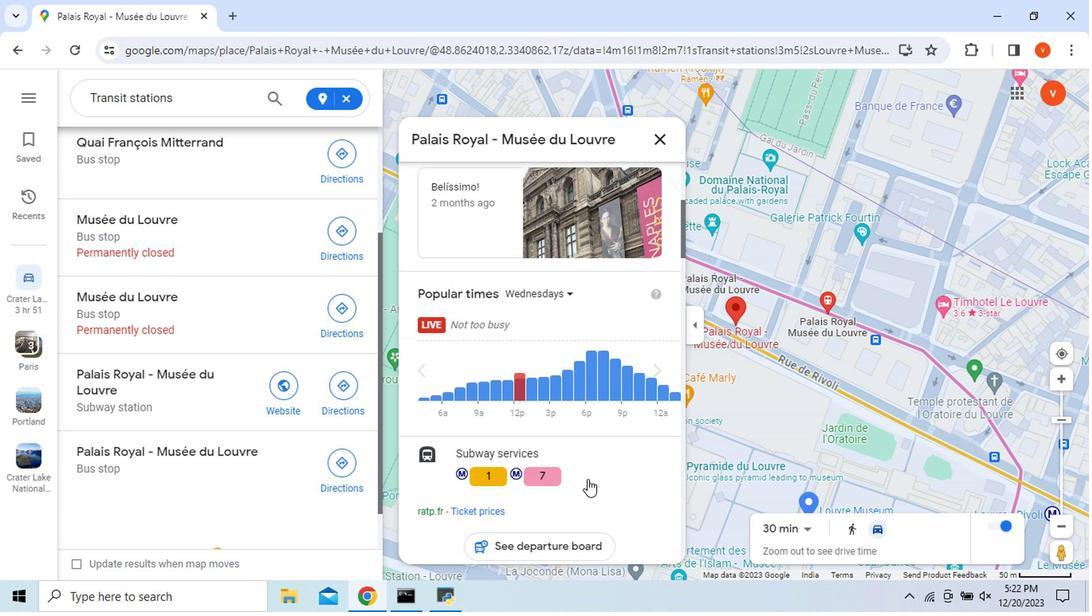 
Action: Mouse scrolled (560, 483) with delta (0, 0)
Screenshot: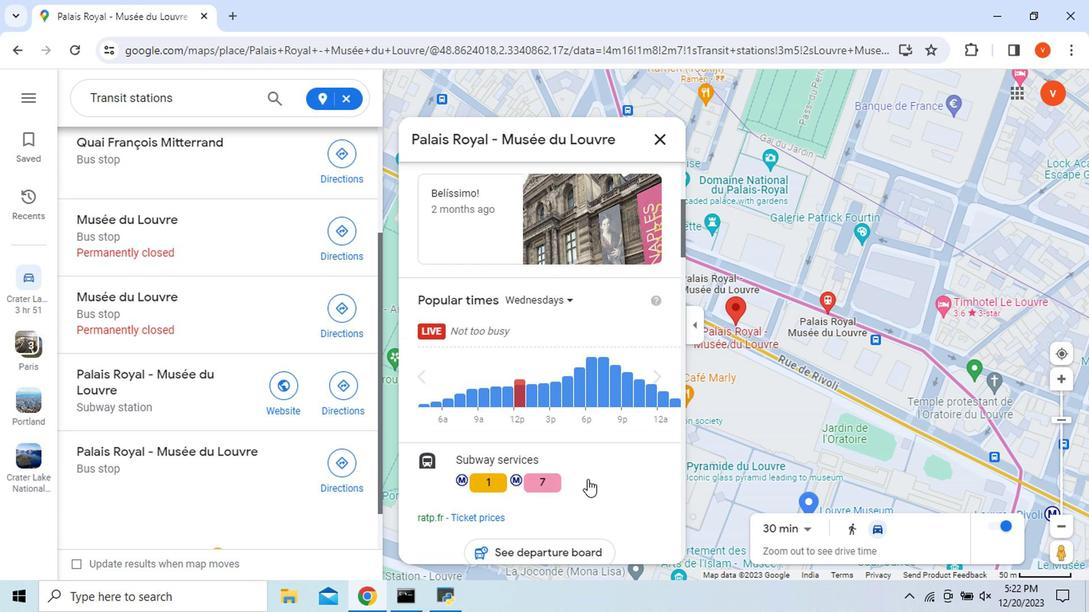 
Action: Mouse moved to (548, 356)
Screenshot: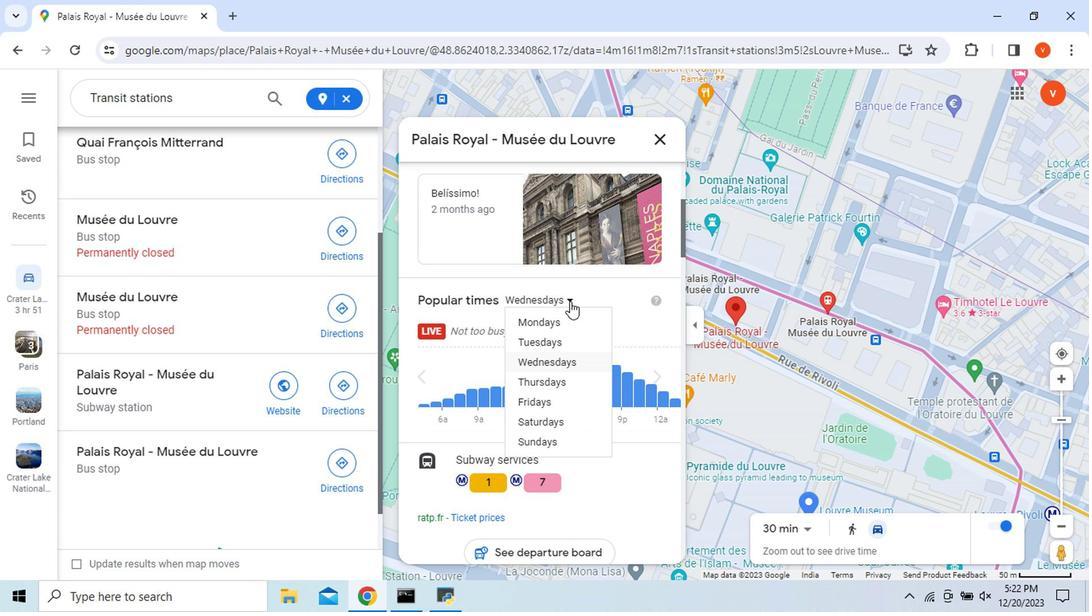 
Action: Mouse pressed left at (548, 356)
Screenshot: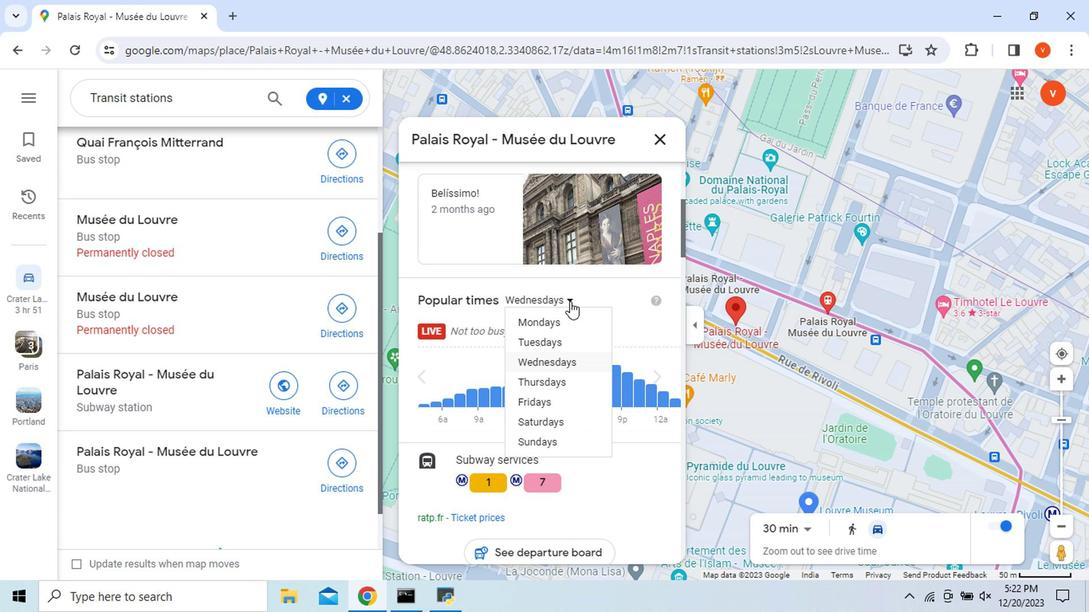 
Action: Mouse moved to (540, 368)
Screenshot: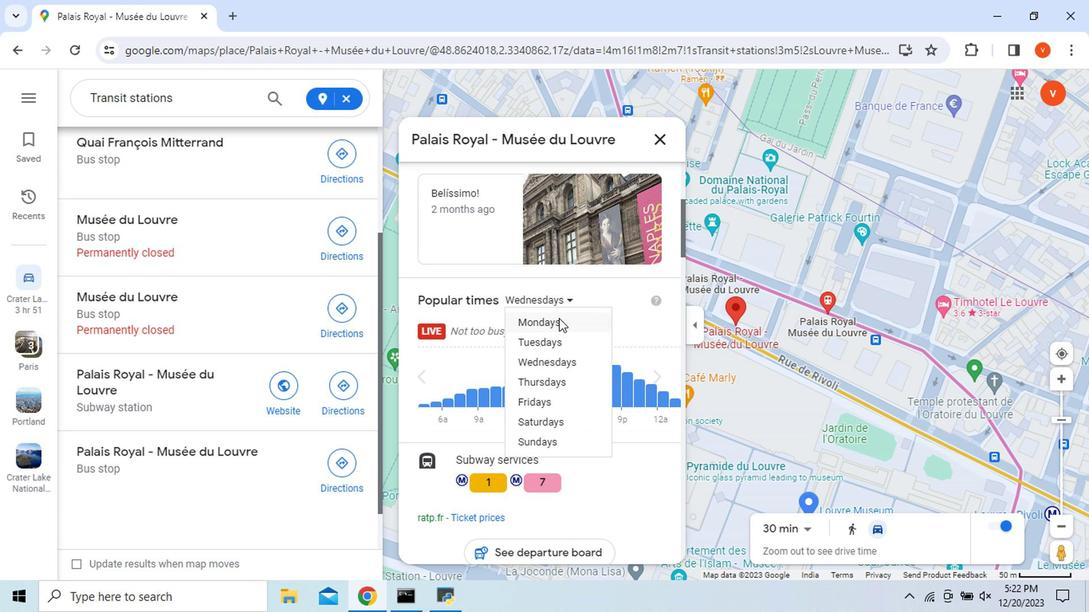 
Action: Mouse pressed left at (540, 368)
Screenshot: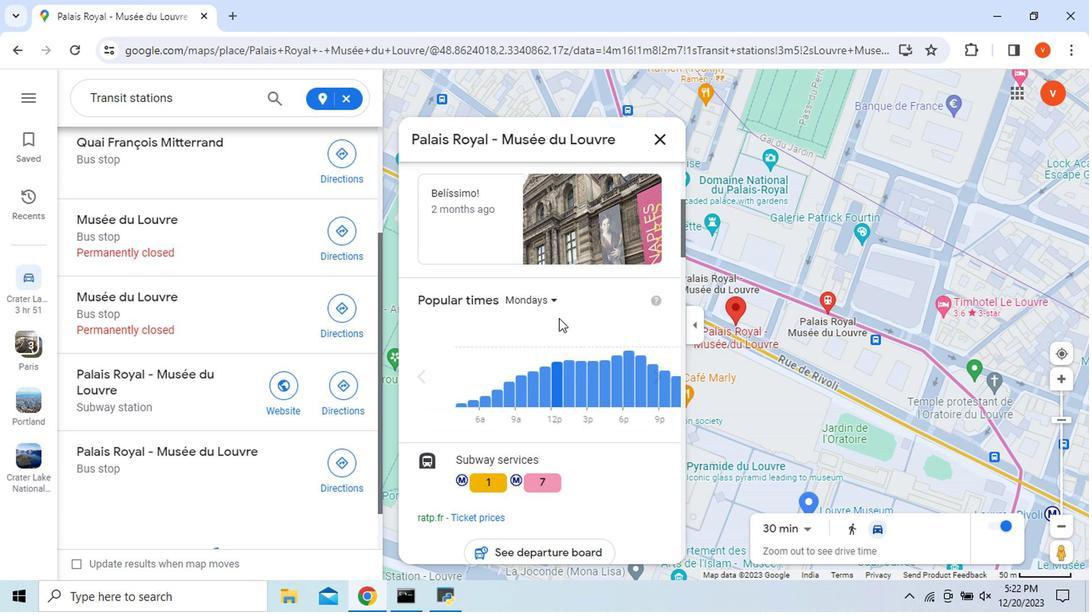 
Action: Mouse moved to (536, 356)
Screenshot: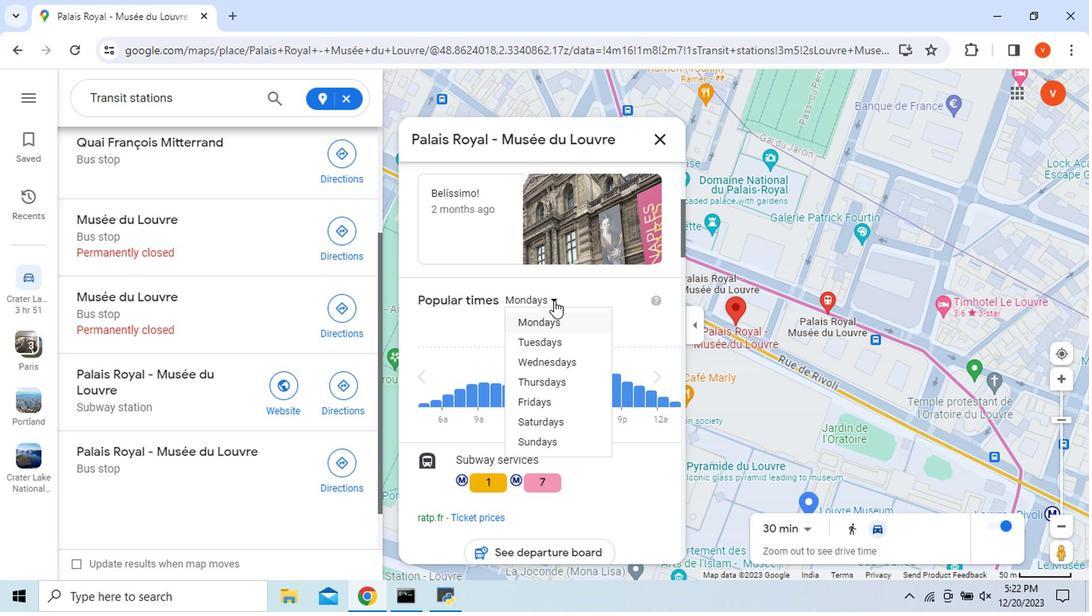 
Action: Mouse pressed left at (536, 356)
Screenshot: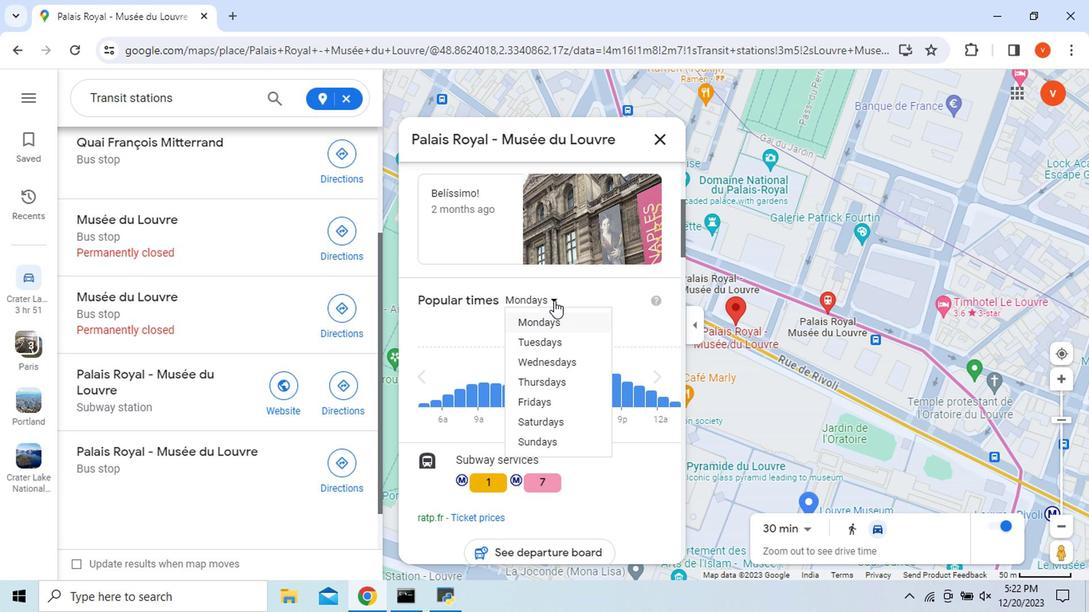 
Action: Mouse moved to (535, 381)
Screenshot: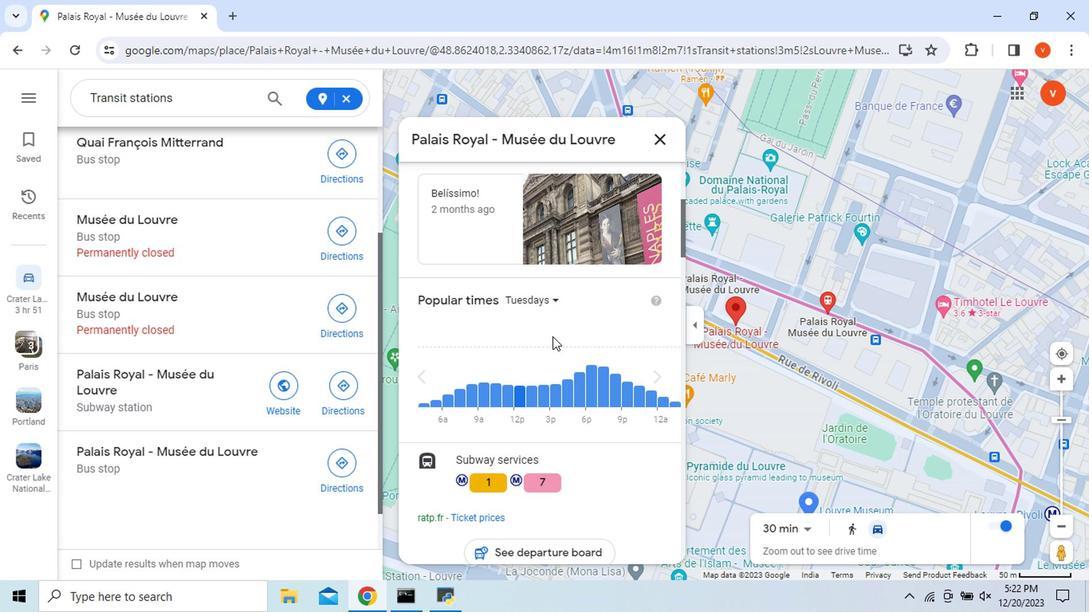 
Action: Mouse pressed left at (535, 381)
Screenshot: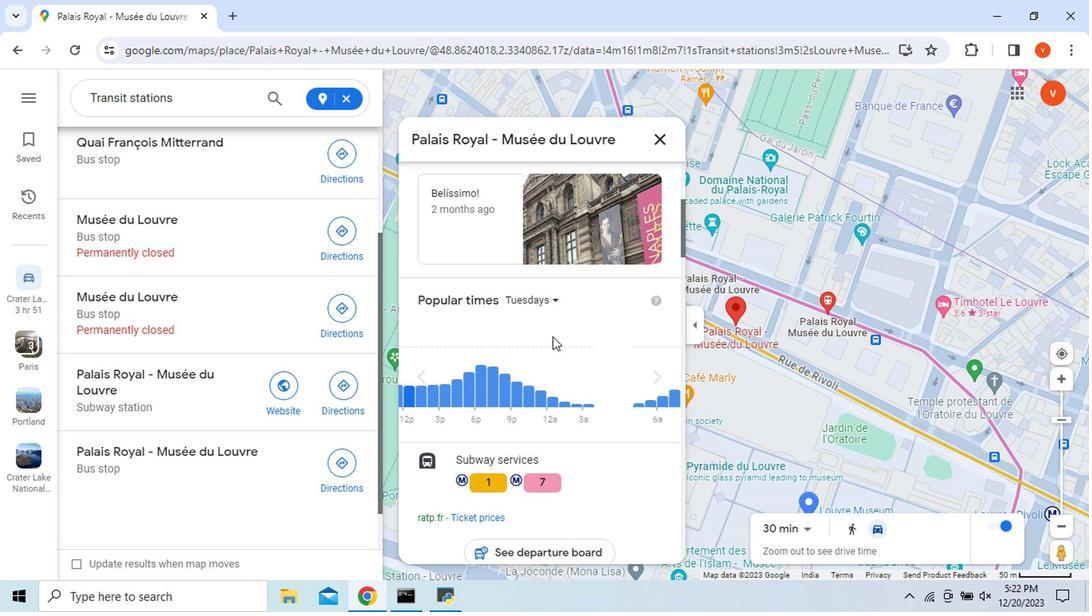 
Action: Mouse moved to (537, 355)
Screenshot: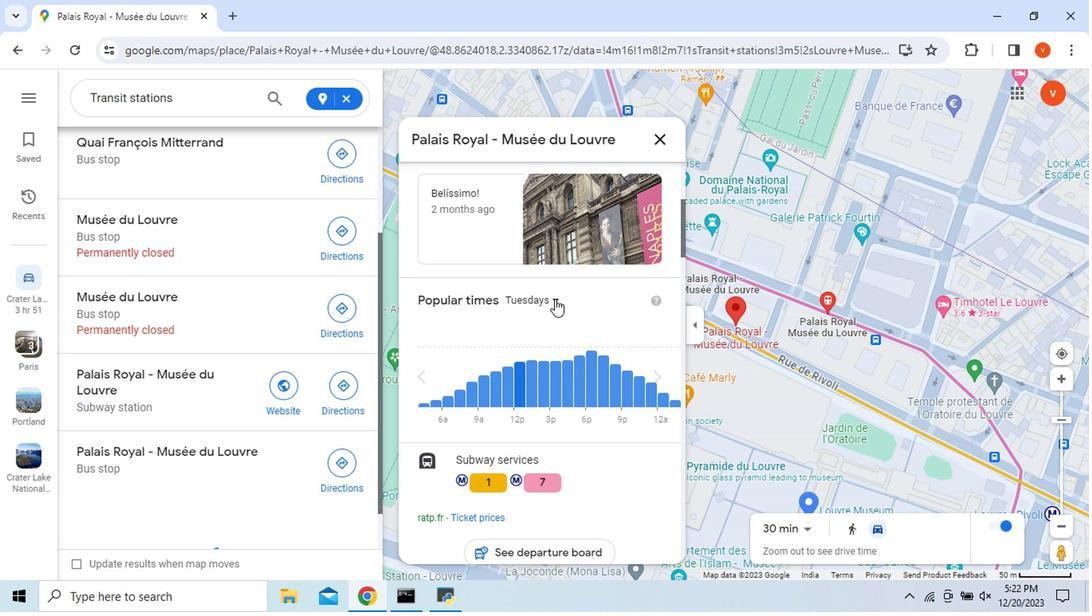 
Action: Mouse pressed left at (537, 355)
Screenshot: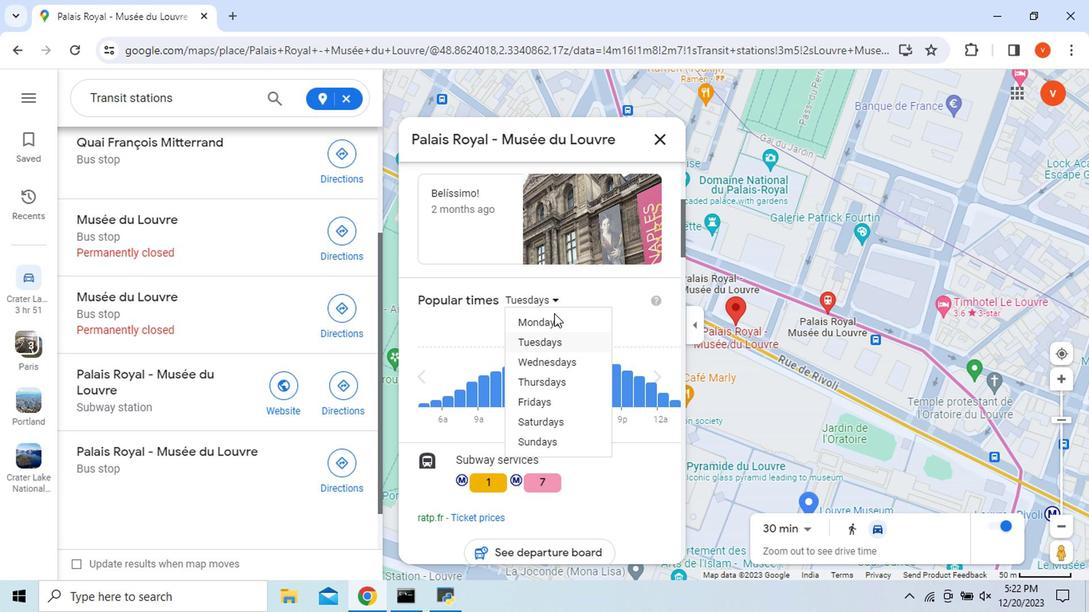 
Action: Mouse moved to (530, 397)
Screenshot: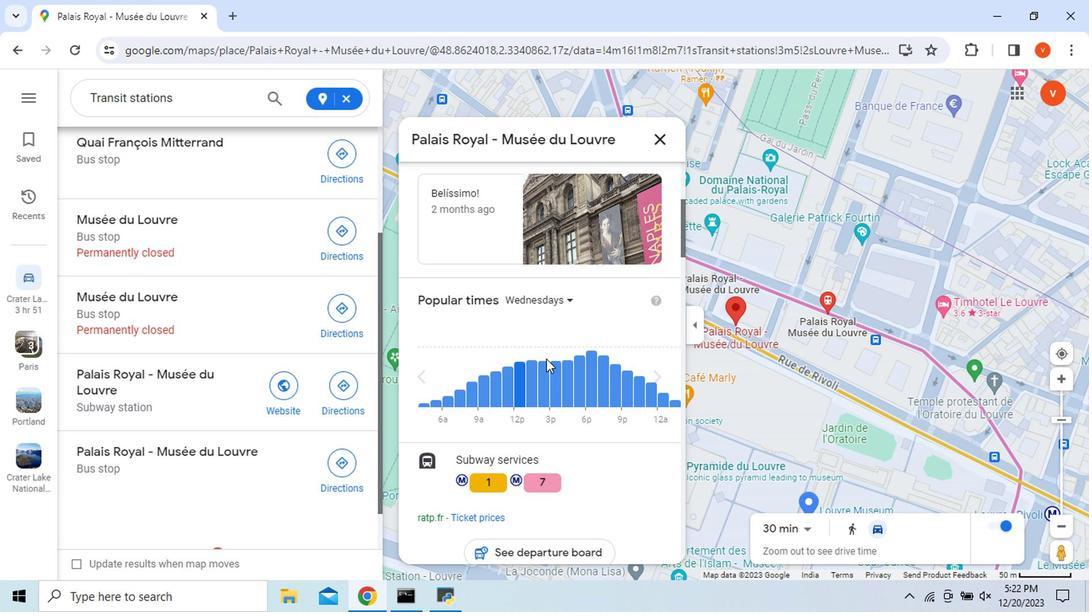 
Action: Mouse pressed left at (530, 397)
Screenshot: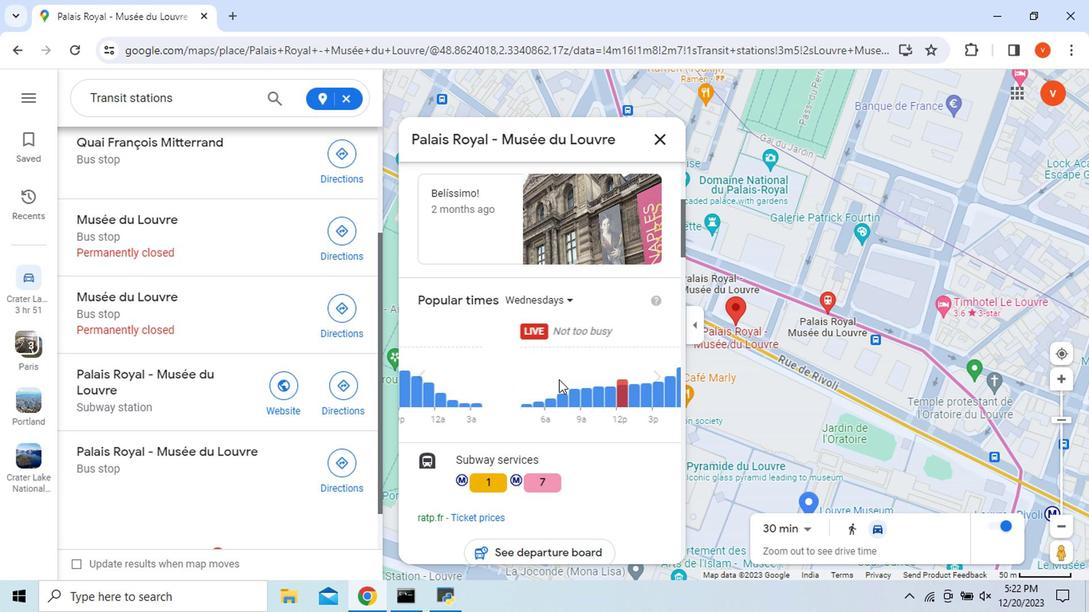 
Action: Mouse moved to (546, 356)
Screenshot: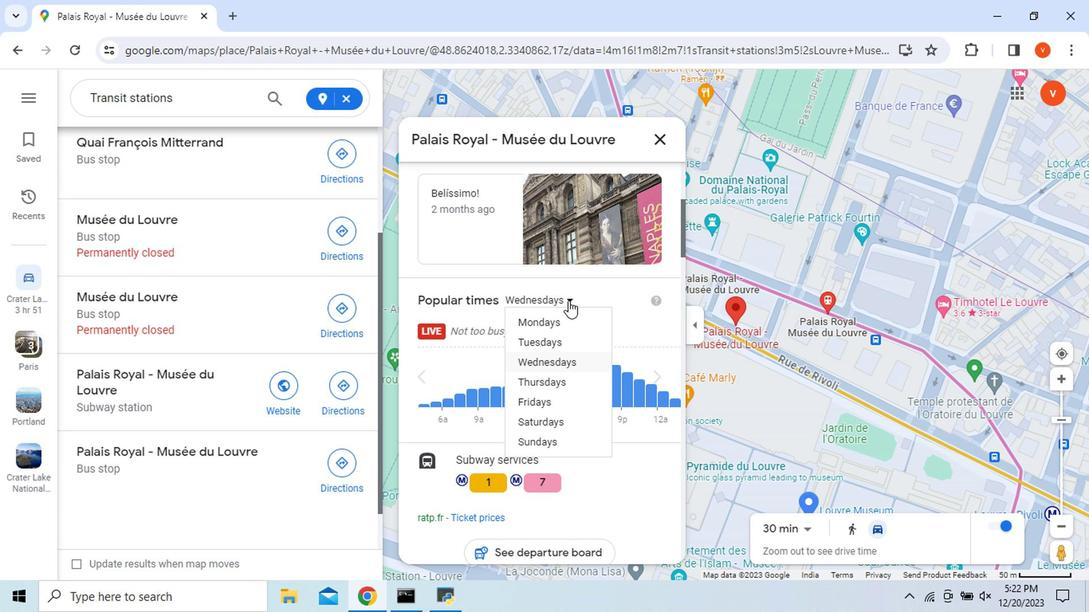 
Action: Mouse pressed left at (546, 356)
Screenshot: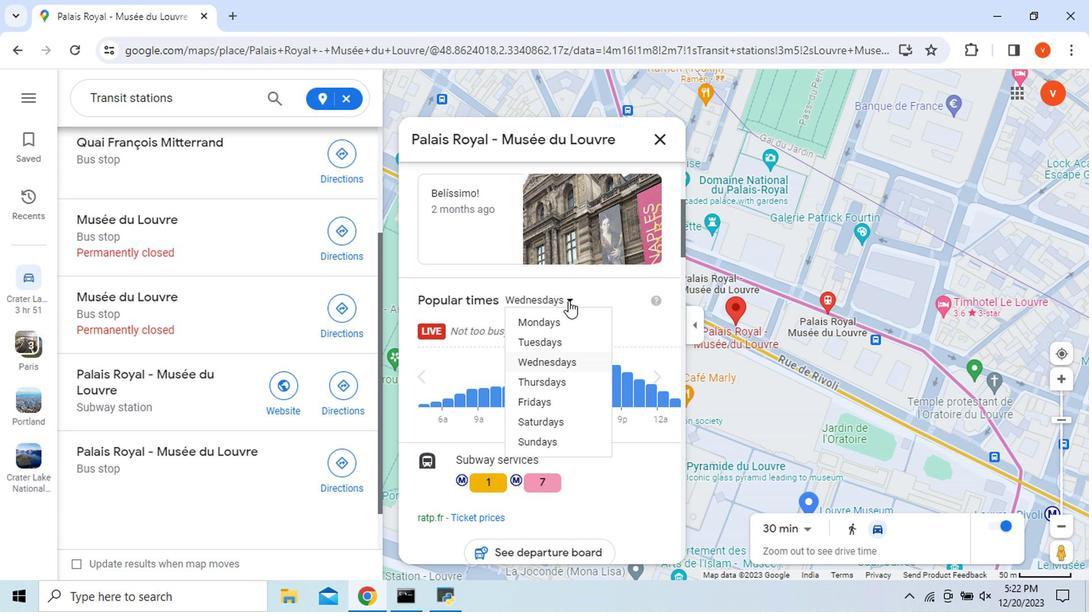 
Action: Mouse moved to (538, 414)
Screenshot: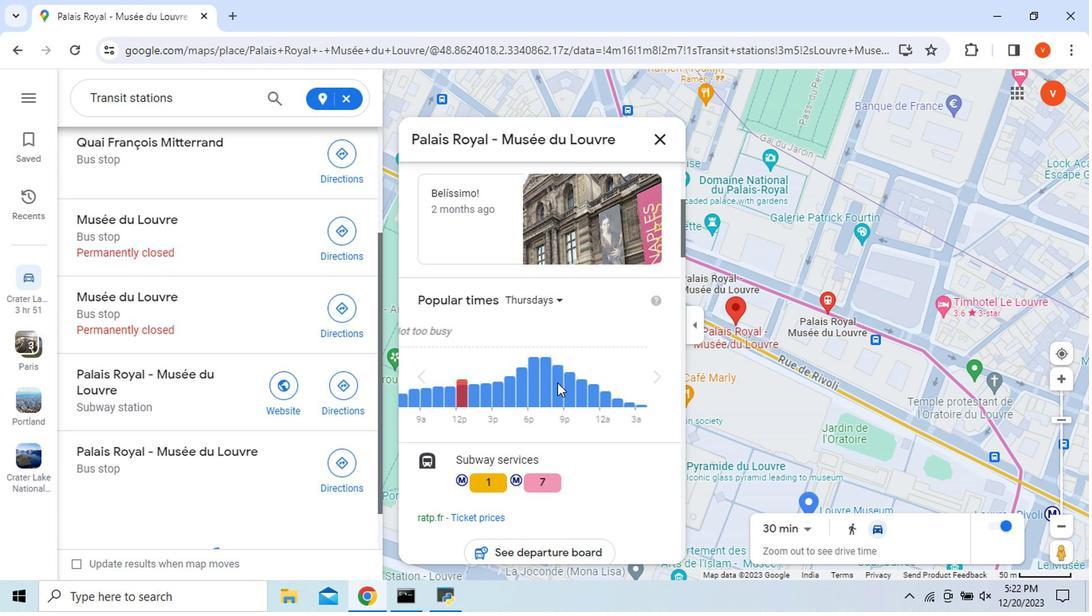 
Action: Mouse pressed left at (538, 414)
Screenshot: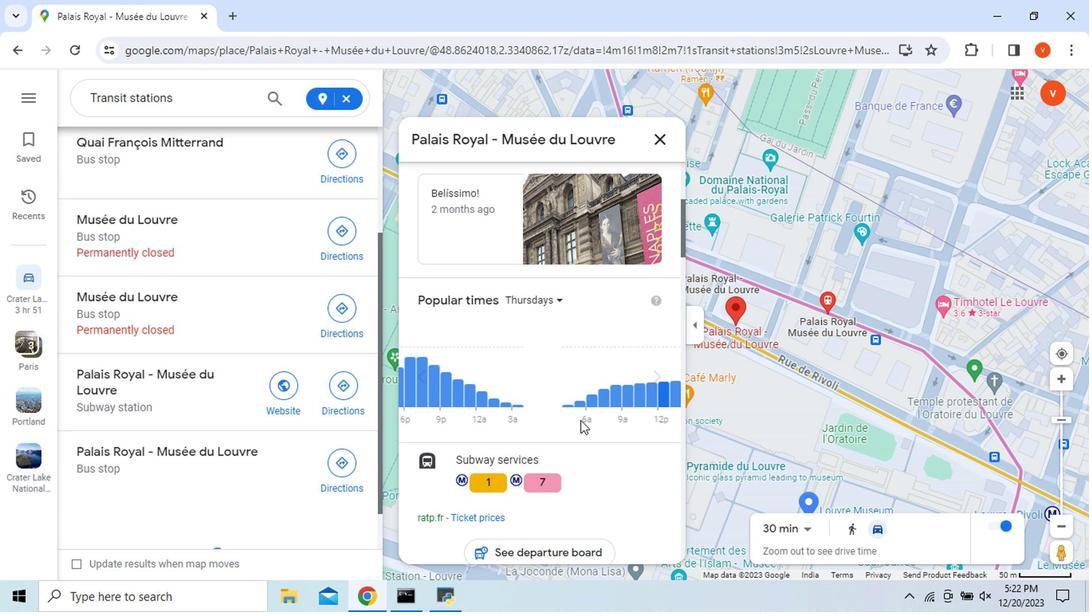 
Action: Mouse moved to (313, 451)
Screenshot: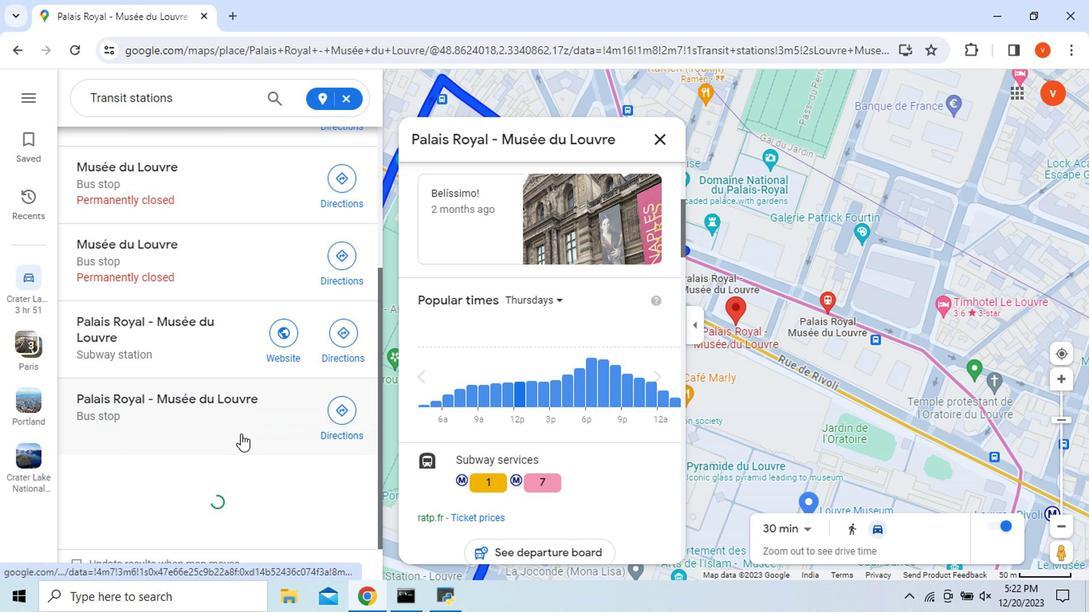 
Action: Mouse scrolled (313, 450) with delta (0, 0)
Screenshot: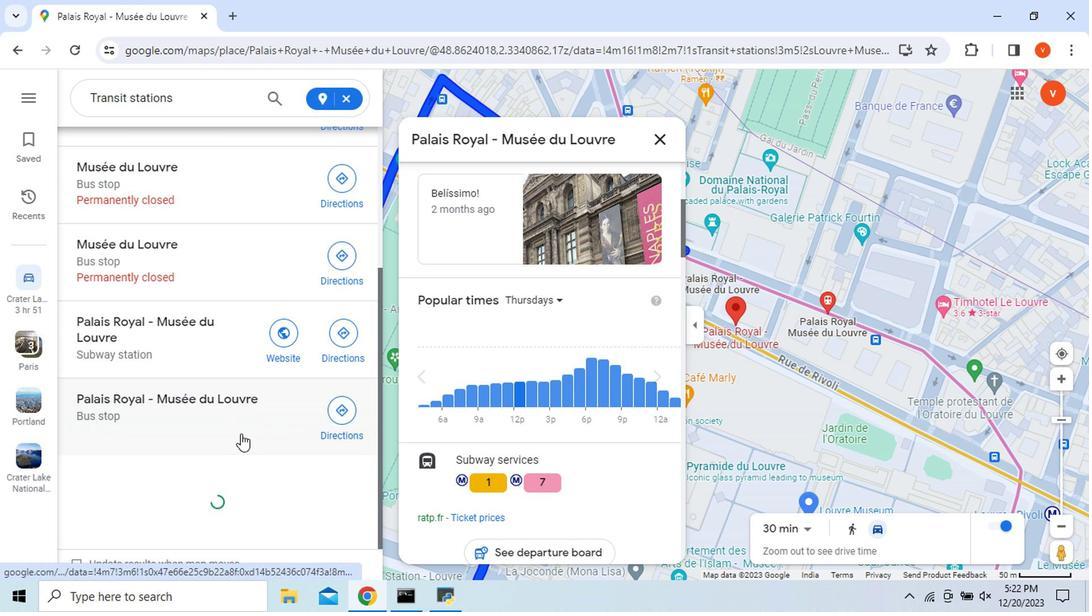 
Action: Mouse scrolled (313, 450) with delta (0, 0)
Screenshot: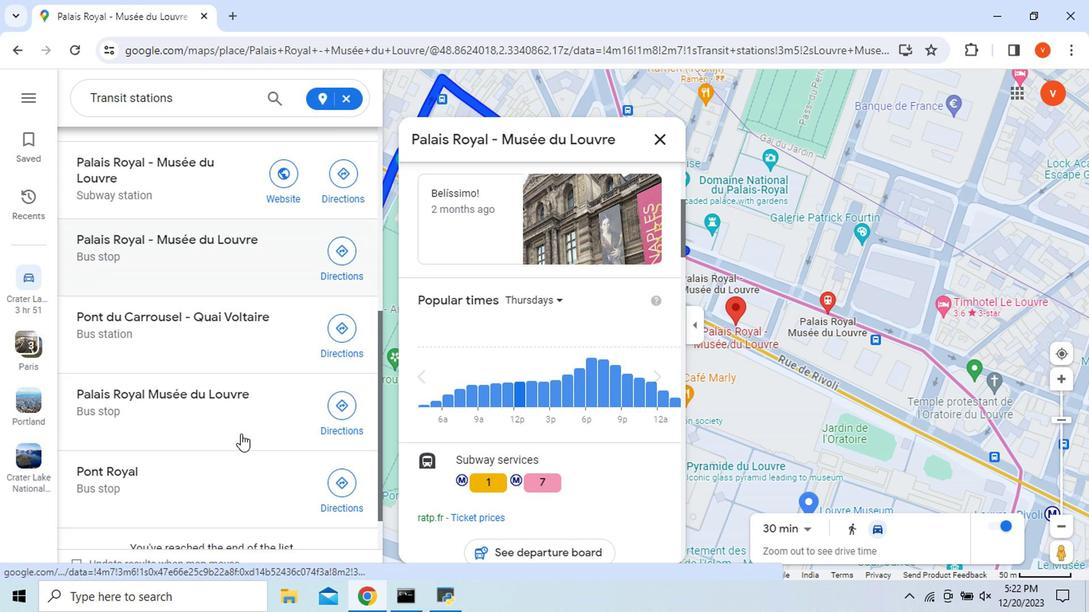 
Action: Mouse scrolled (313, 450) with delta (0, 0)
Screenshot: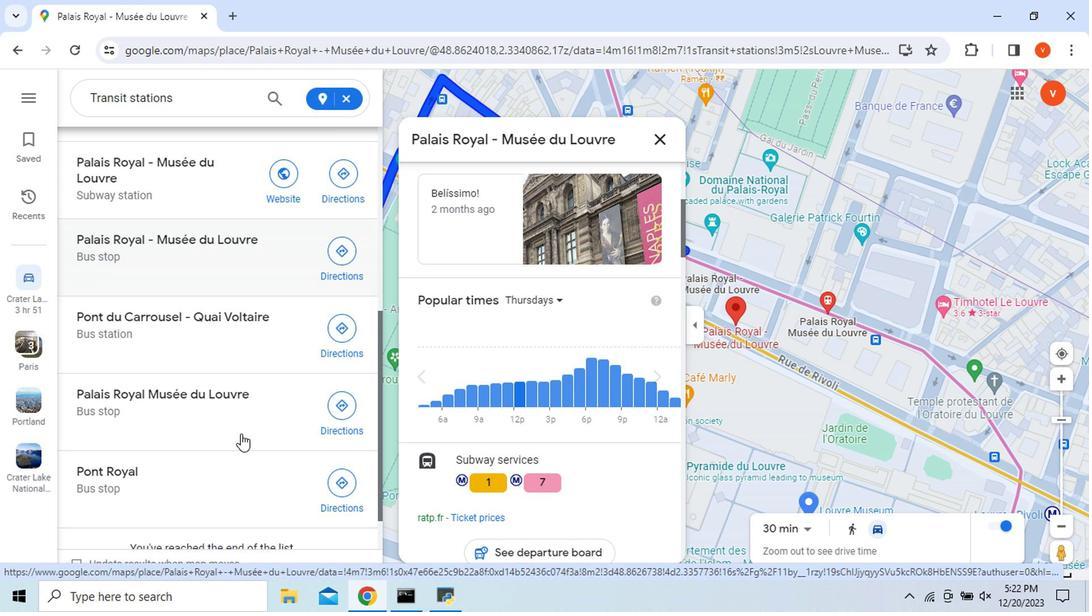 
Action: Mouse scrolled (313, 450) with delta (0, 0)
Screenshot: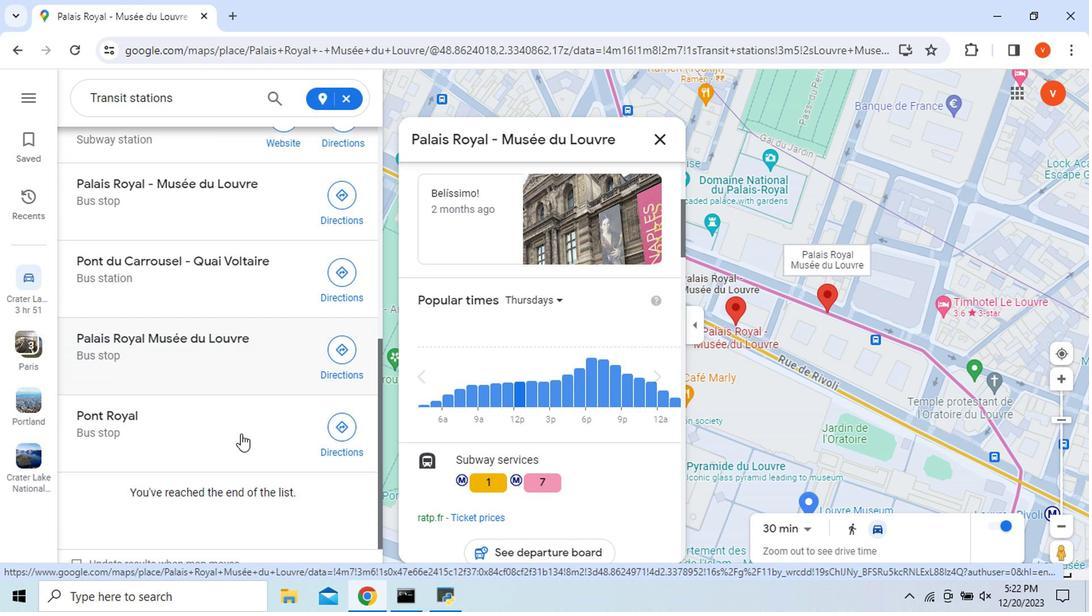 
Action: Mouse scrolled (313, 451) with delta (0, 0)
Screenshot: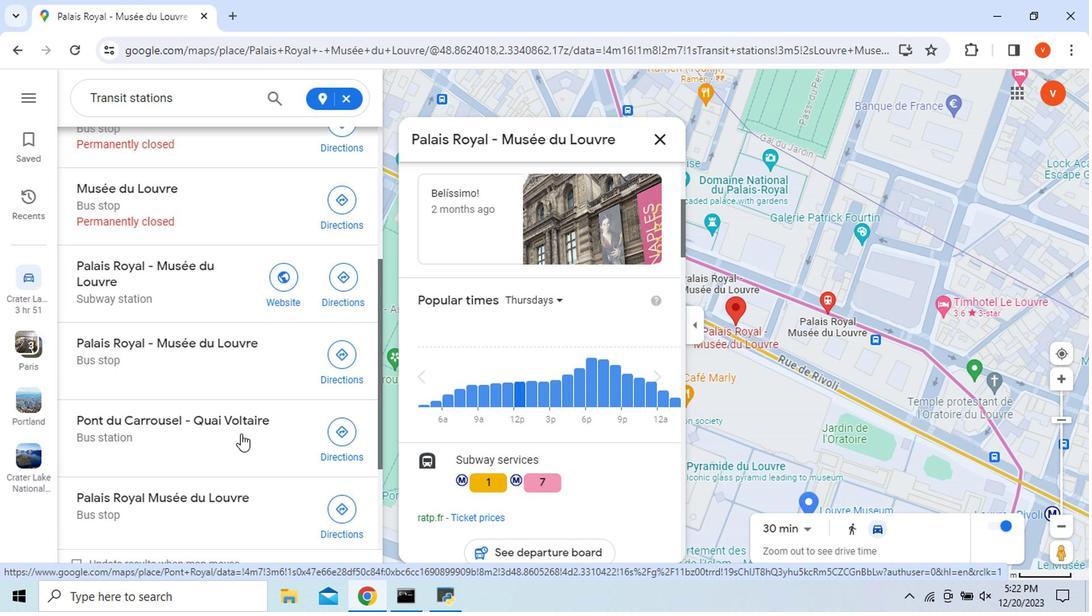 
Action: Mouse scrolled (313, 451) with delta (0, 0)
Screenshot: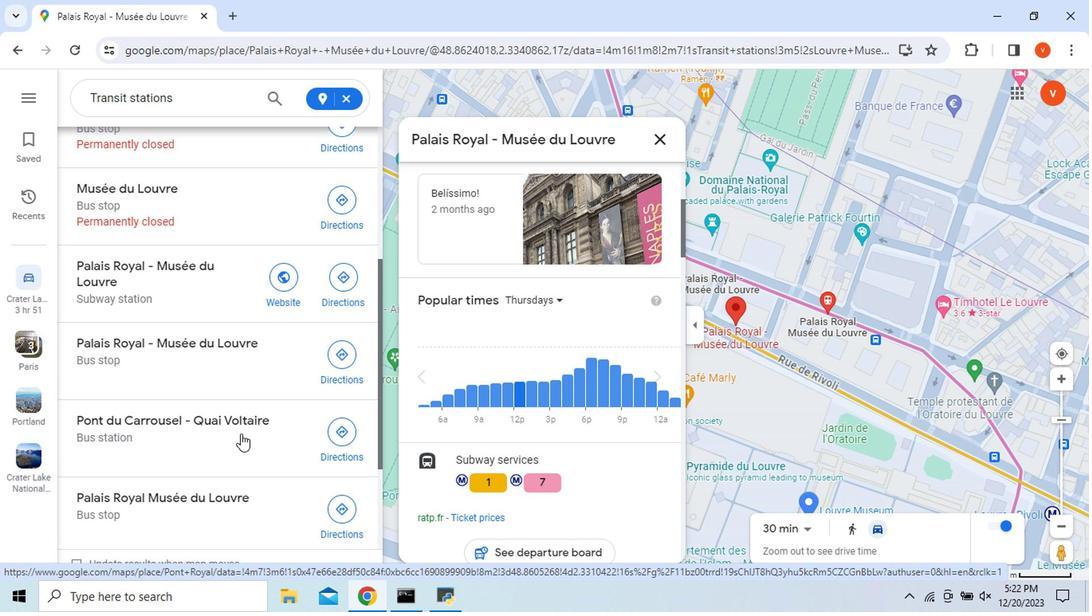 
Action: Mouse scrolled (313, 451) with delta (0, 0)
Screenshot: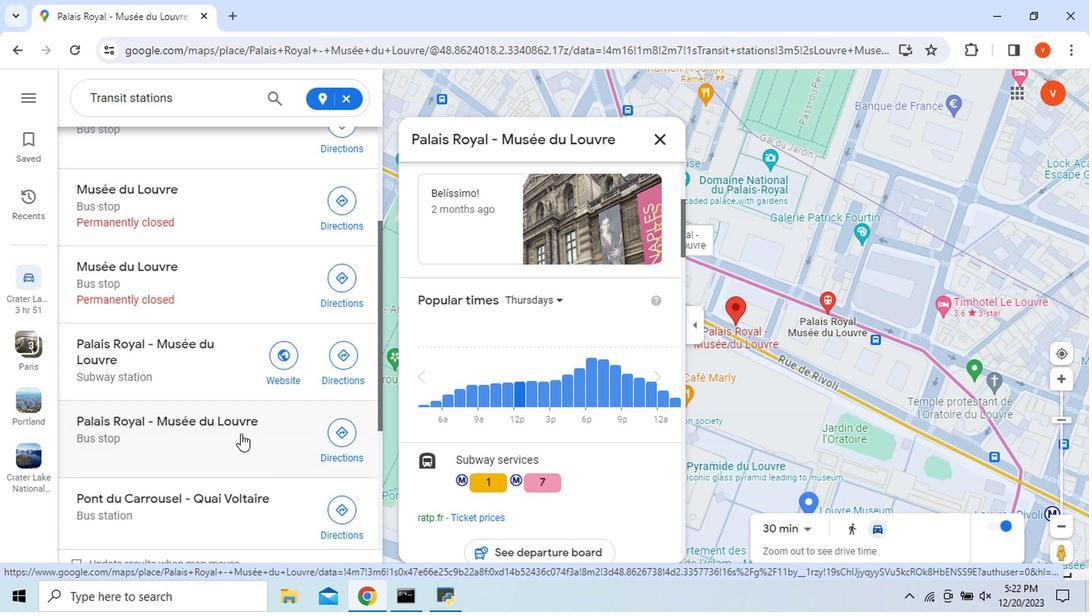 
Action: Mouse scrolled (313, 451) with delta (0, 0)
Screenshot: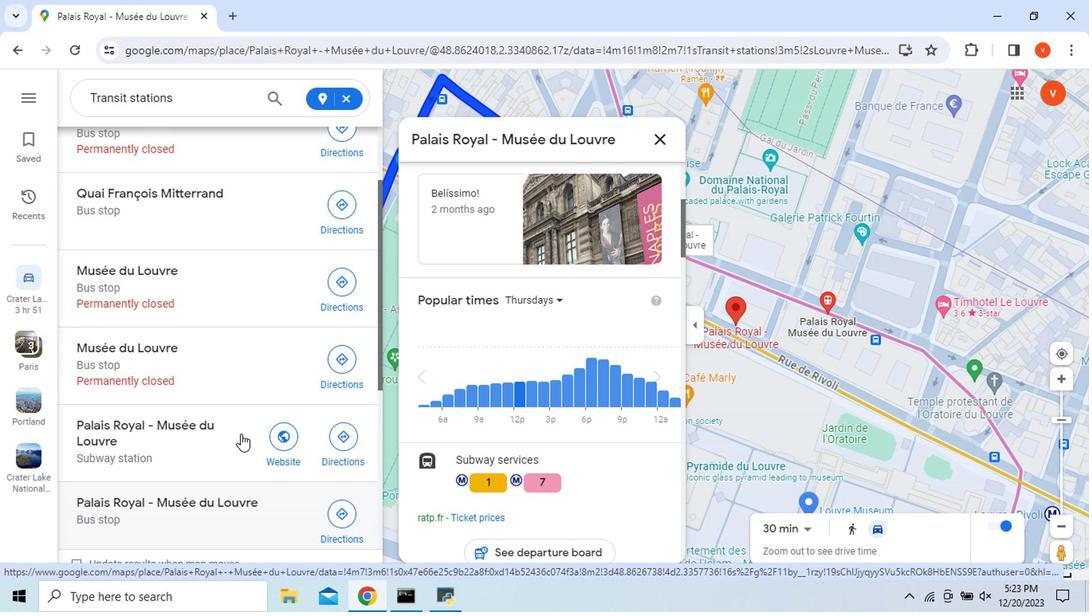 
Action: Mouse scrolled (313, 451) with delta (0, 0)
Screenshot: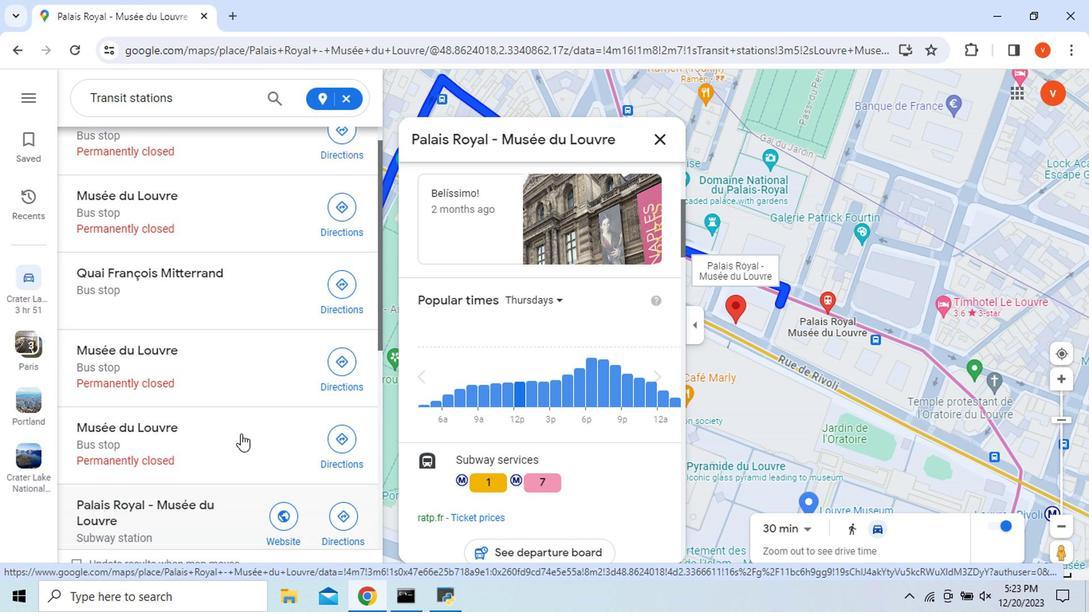 
Action: Mouse scrolled (313, 451) with delta (0, 0)
Screenshot: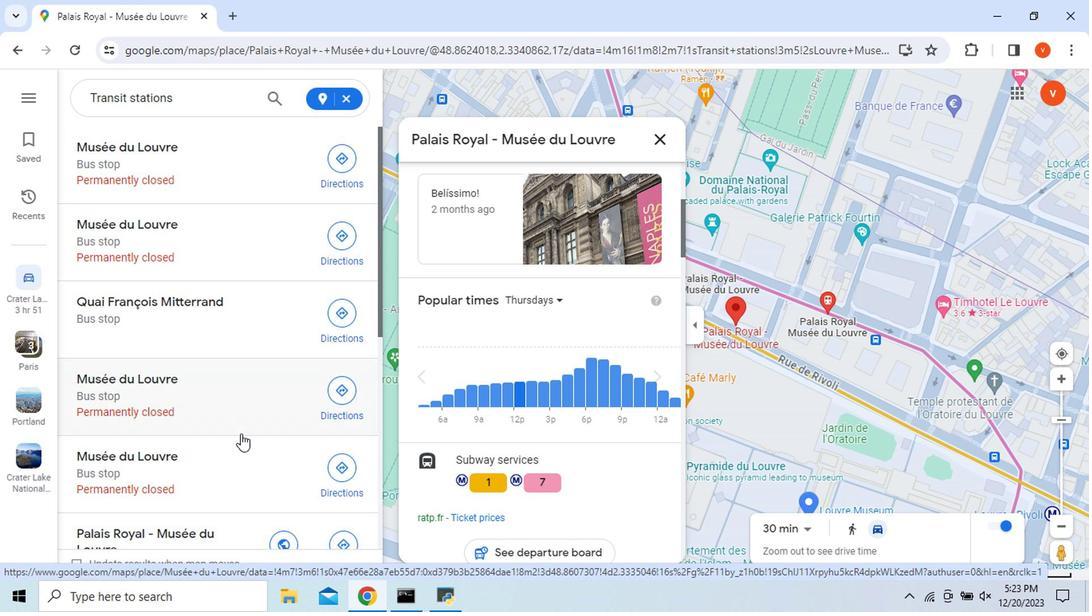 
Action: Mouse scrolled (313, 451) with delta (0, 0)
Screenshot: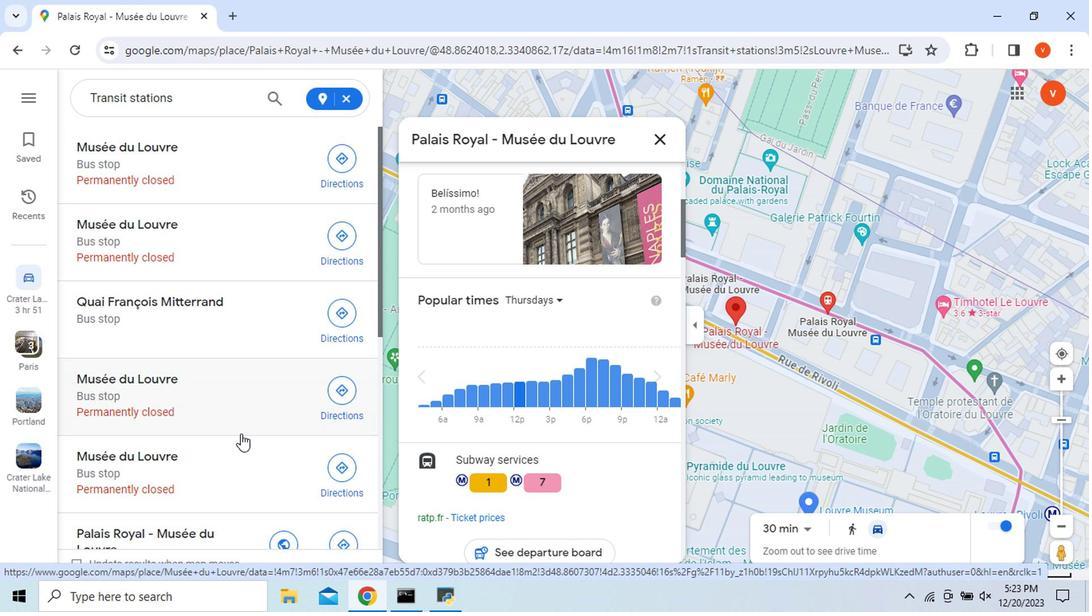 
Action: Mouse moved to (612, 245)
Screenshot: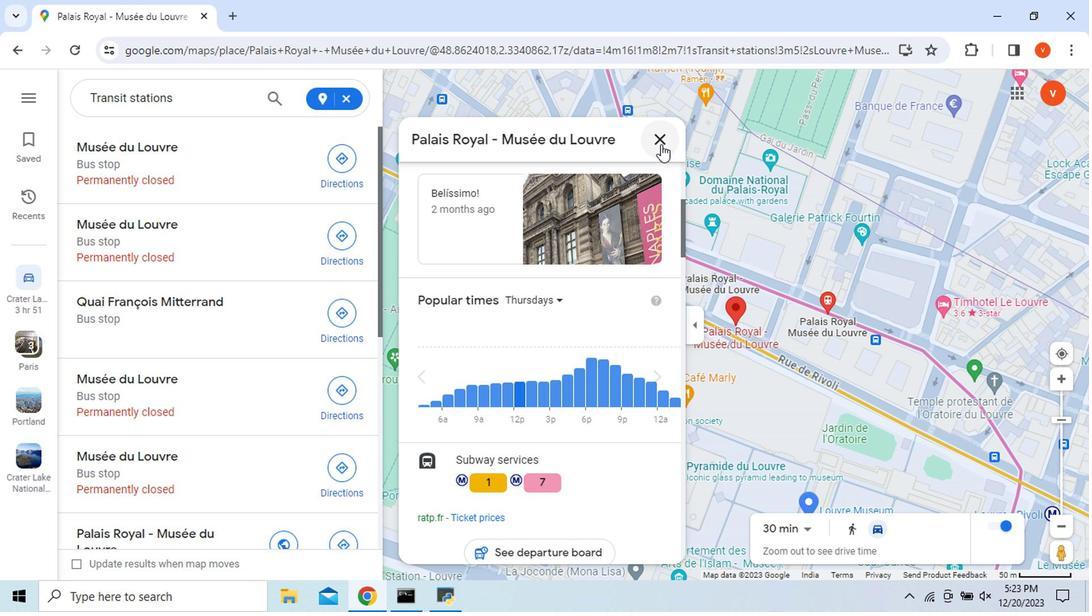 
Action: Mouse pressed left at (612, 245)
Screenshot: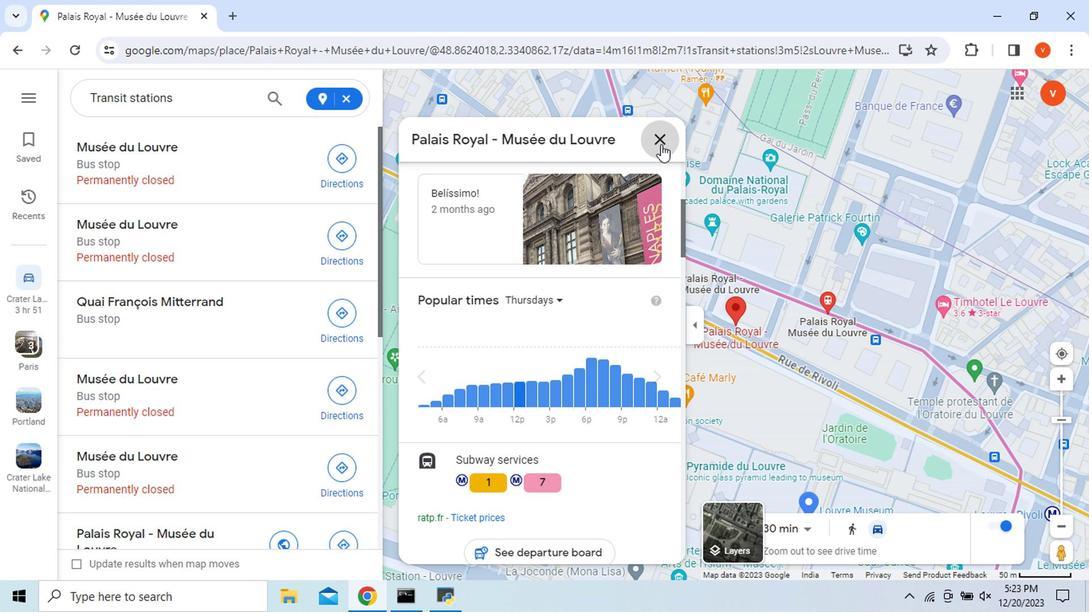 
Action: Mouse moved to (442, 516)
Screenshot: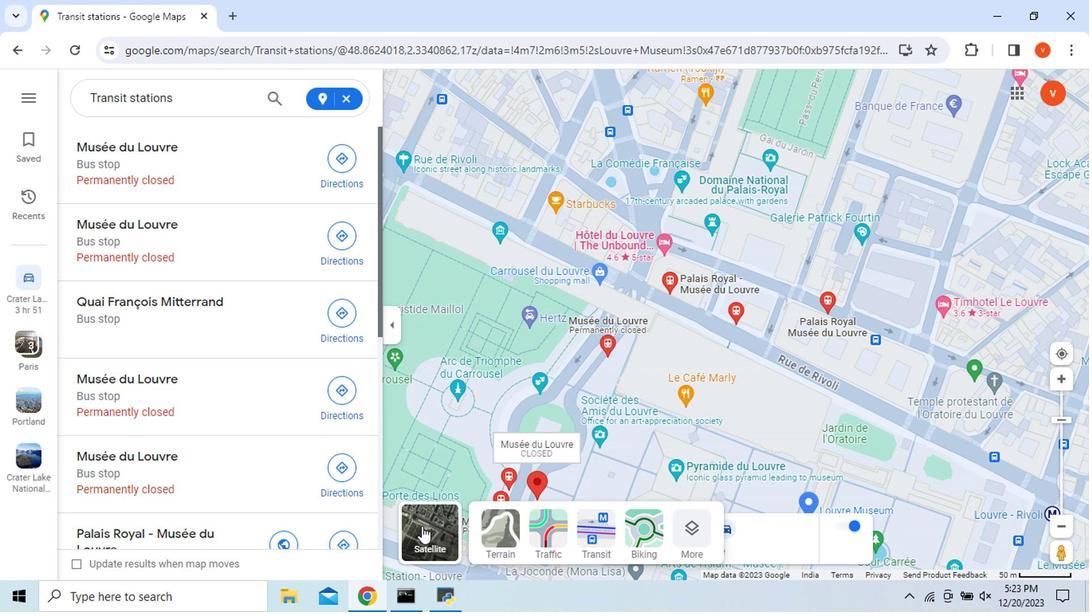 
Action: Mouse pressed left at (442, 516)
Screenshot: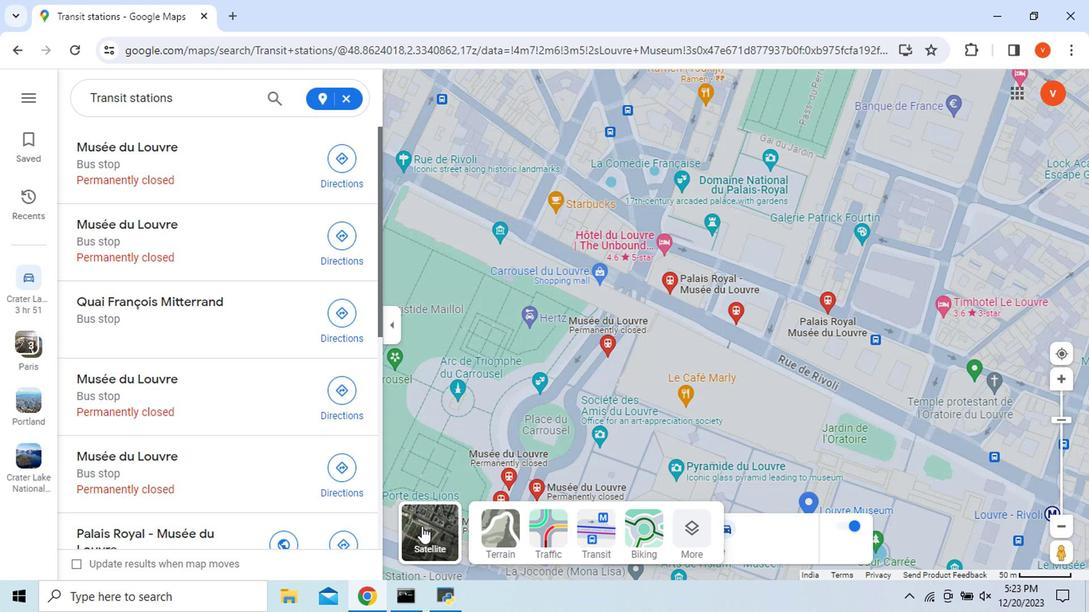 
Action: Mouse moved to (388, 211)
Screenshot: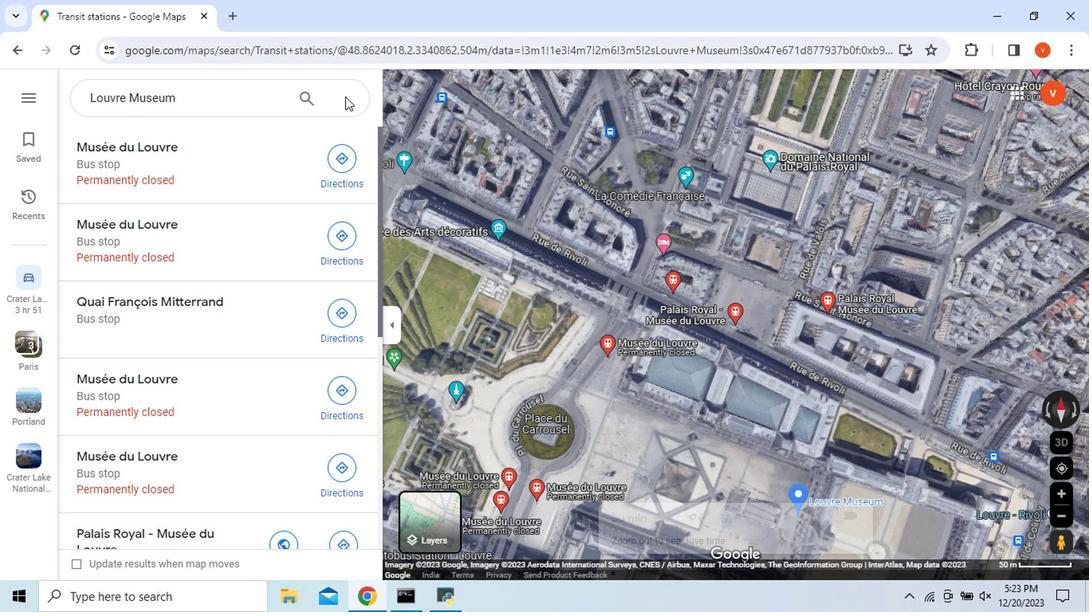 
Action: Mouse pressed left at (388, 211)
Screenshot: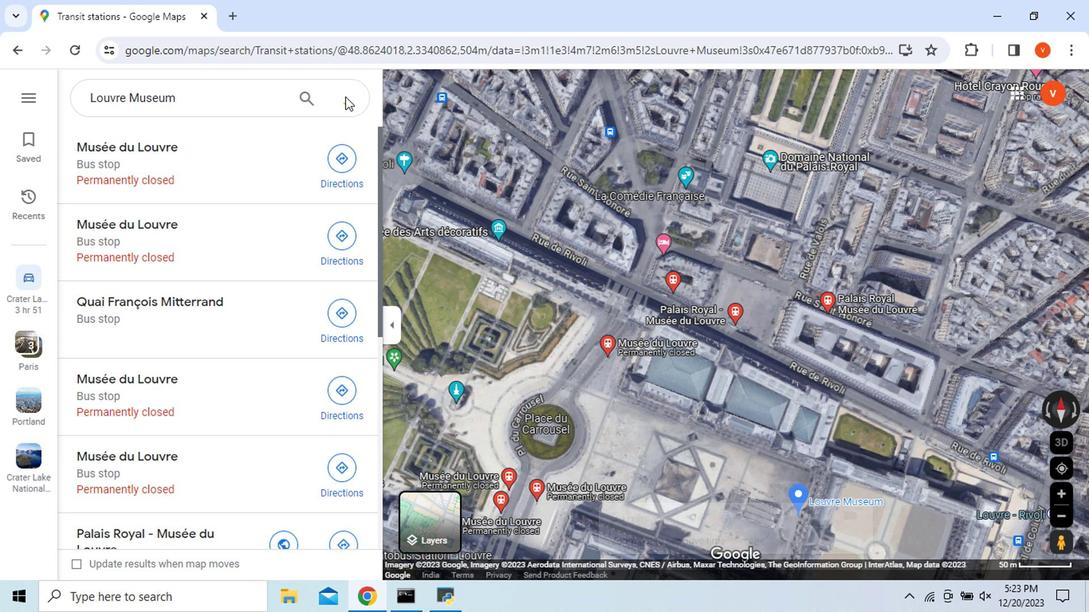
Action: Mouse moved to (458, 505)
Screenshot: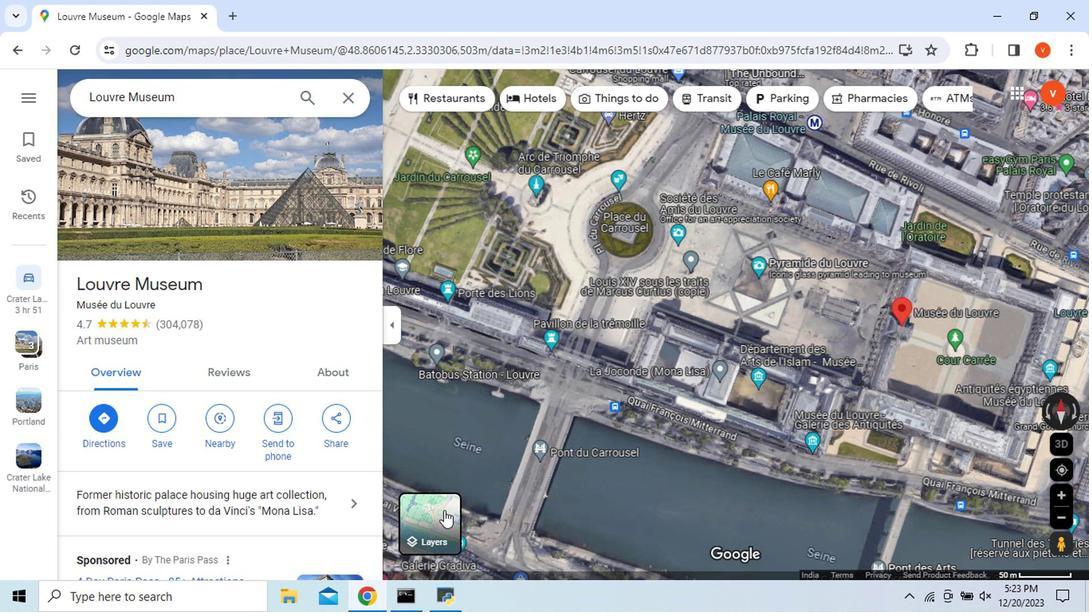 
Action: Mouse pressed left at (458, 505)
Screenshot: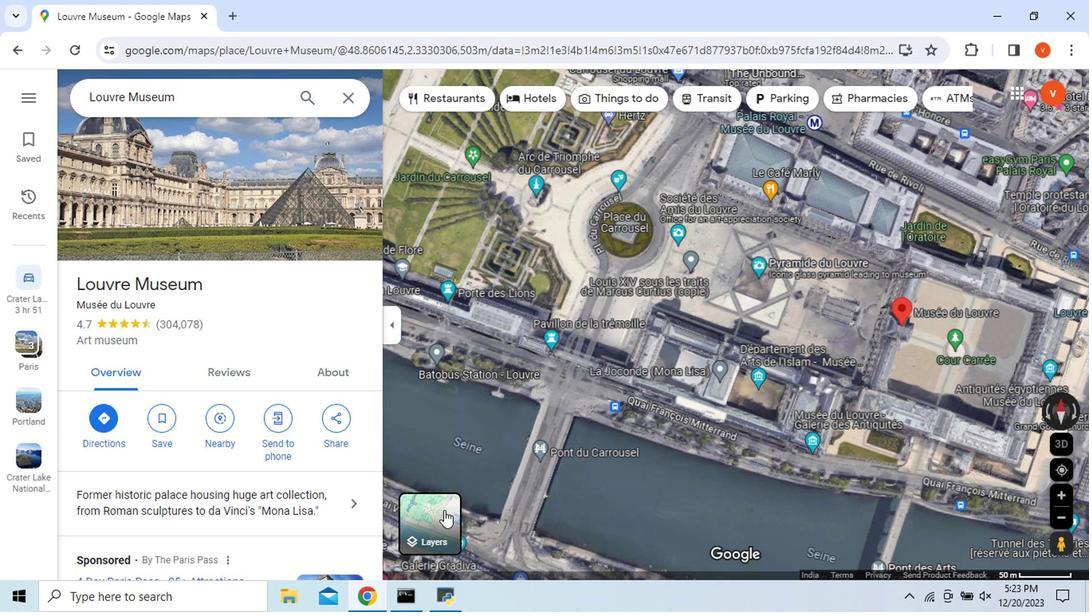 
Action: Mouse moved to (561, 495)
Screenshot: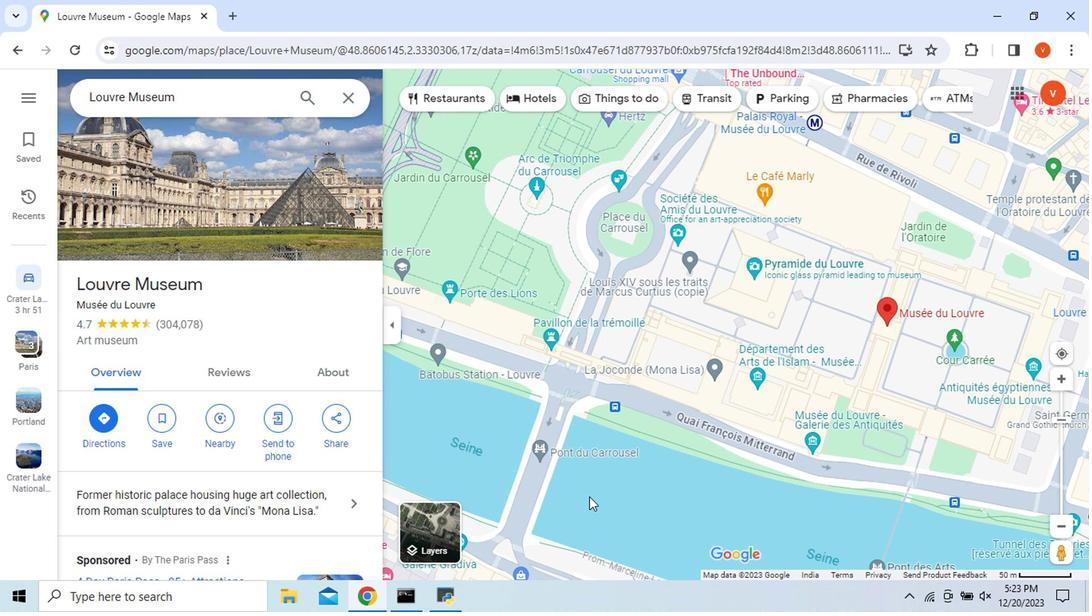
